 Task: Find connections with filter location Rānikhet with filter topic #lifewith filter profile language Spanish with filter current company AIQU with filter school Bundelkhand University with filter industry Government Relations Services with filter service category Video Animation with filter keywords title Telework Nurse/Doctor
Action: Mouse moved to (535, 57)
Screenshot: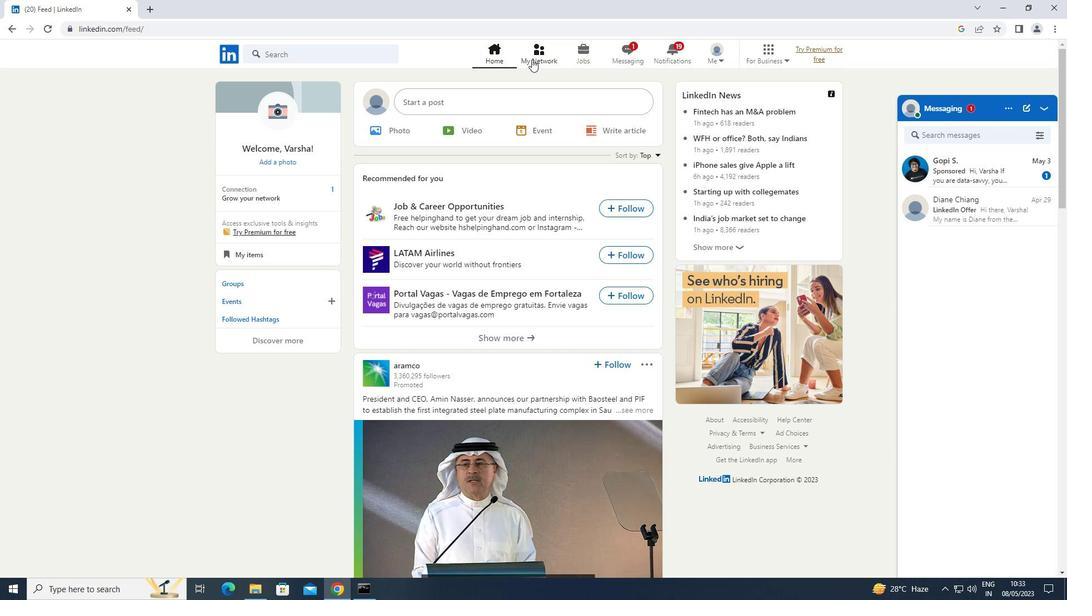
Action: Mouse pressed left at (535, 57)
Screenshot: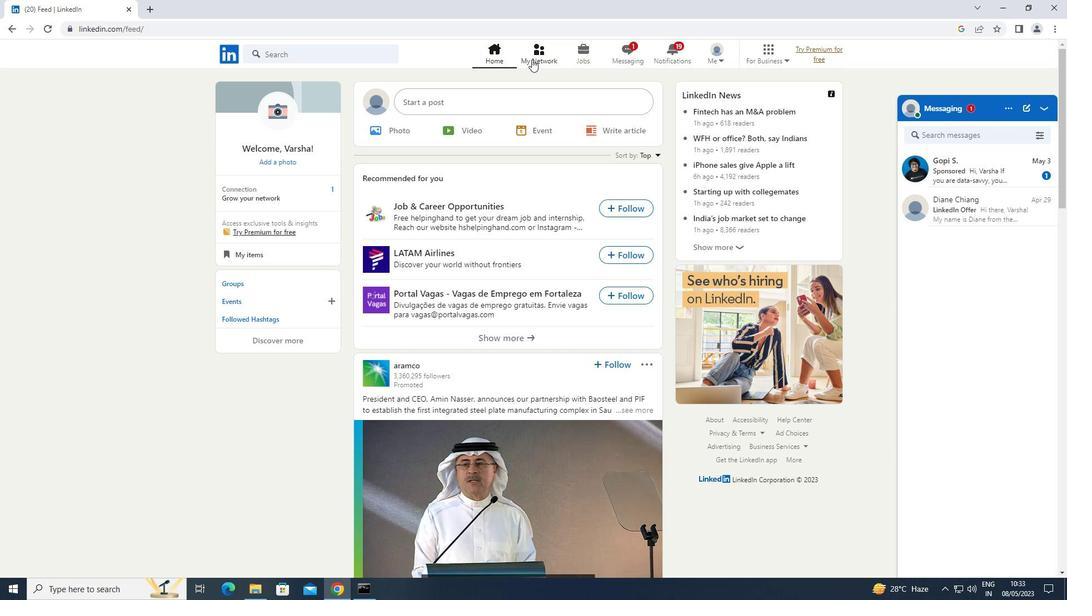 
Action: Mouse moved to (534, 51)
Screenshot: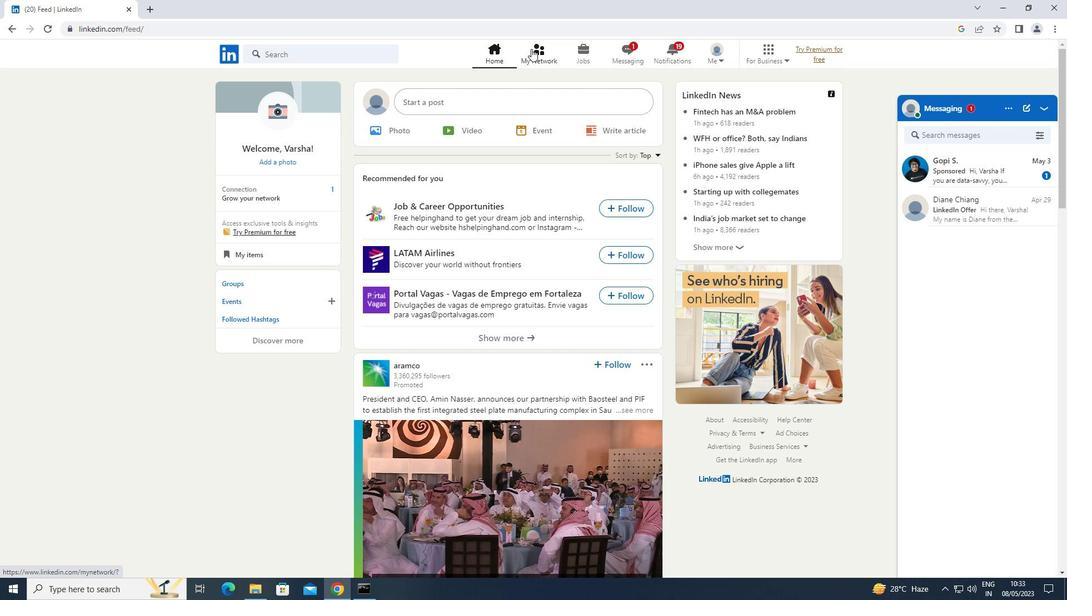 
Action: Mouse pressed left at (534, 51)
Screenshot: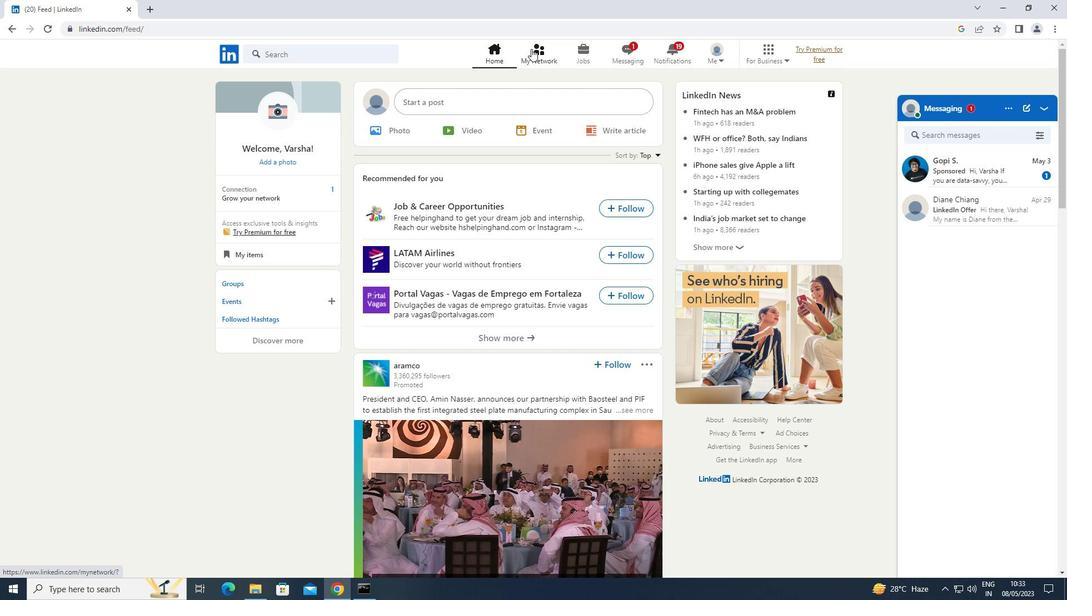 
Action: Mouse moved to (311, 116)
Screenshot: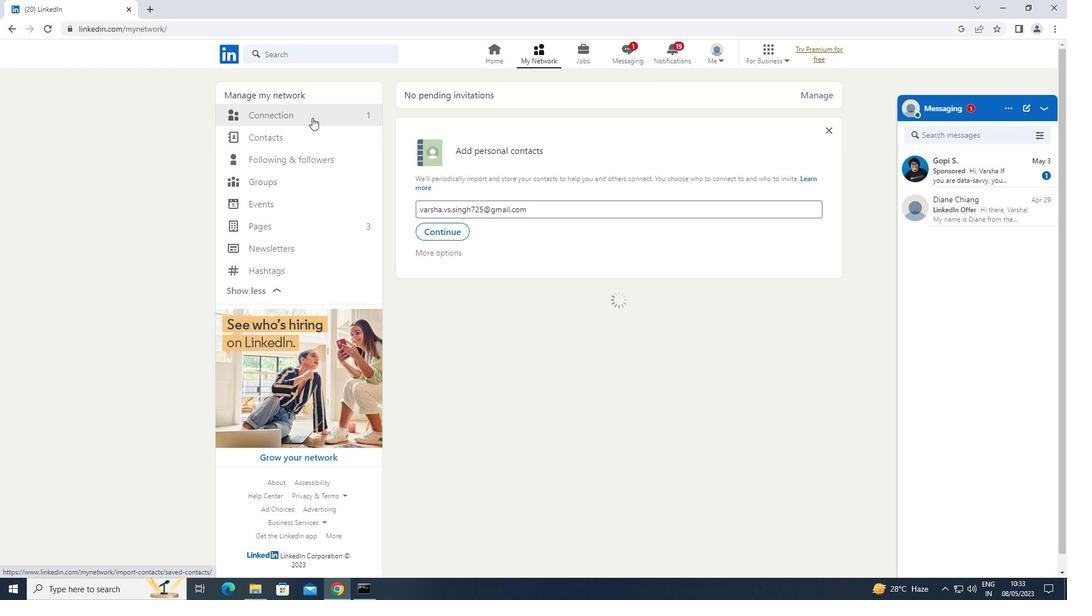 
Action: Mouse pressed left at (311, 116)
Screenshot: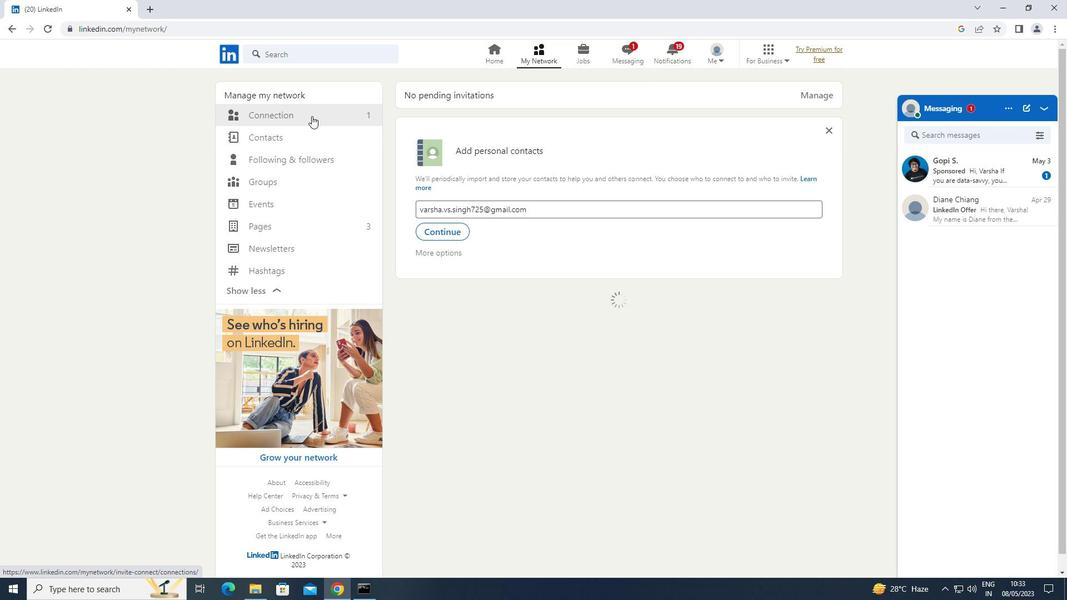 
Action: Mouse moved to (621, 114)
Screenshot: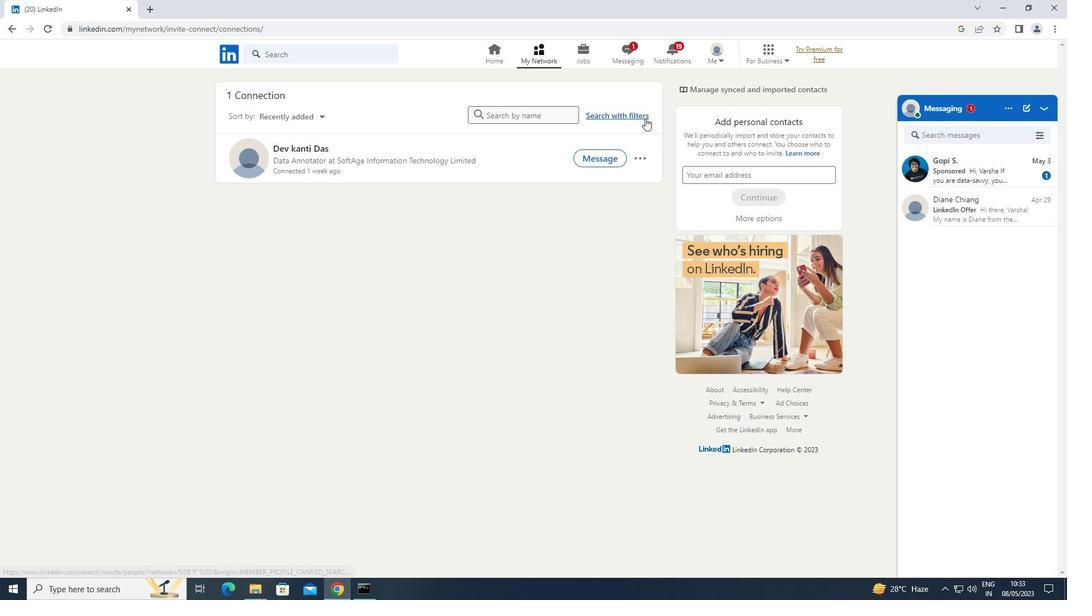 
Action: Mouse pressed left at (621, 114)
Screenshot: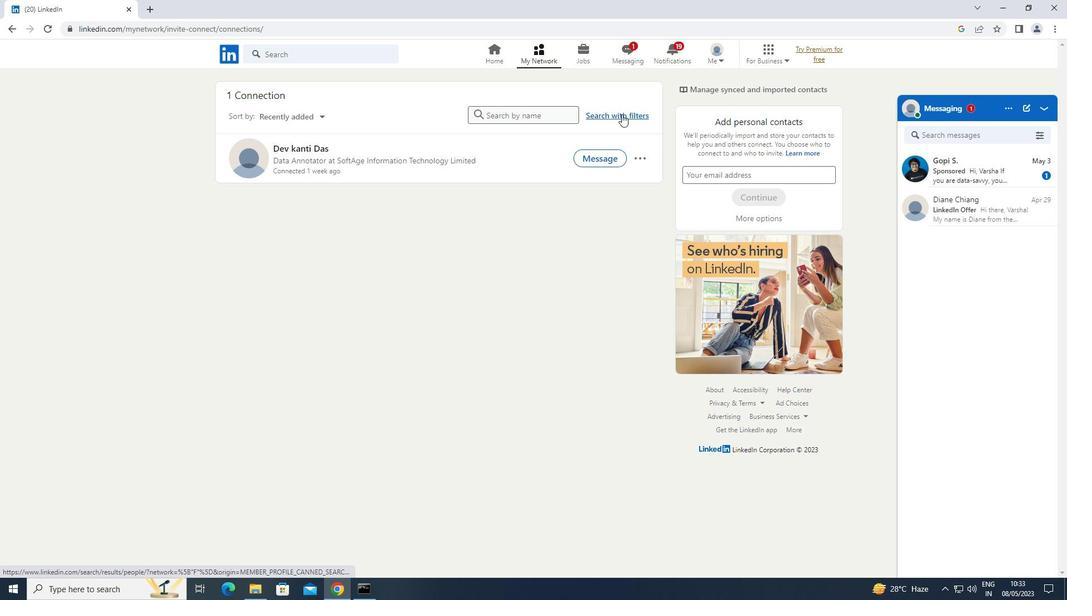 
Action: Mouse moved to (563, 81)
Screenshot: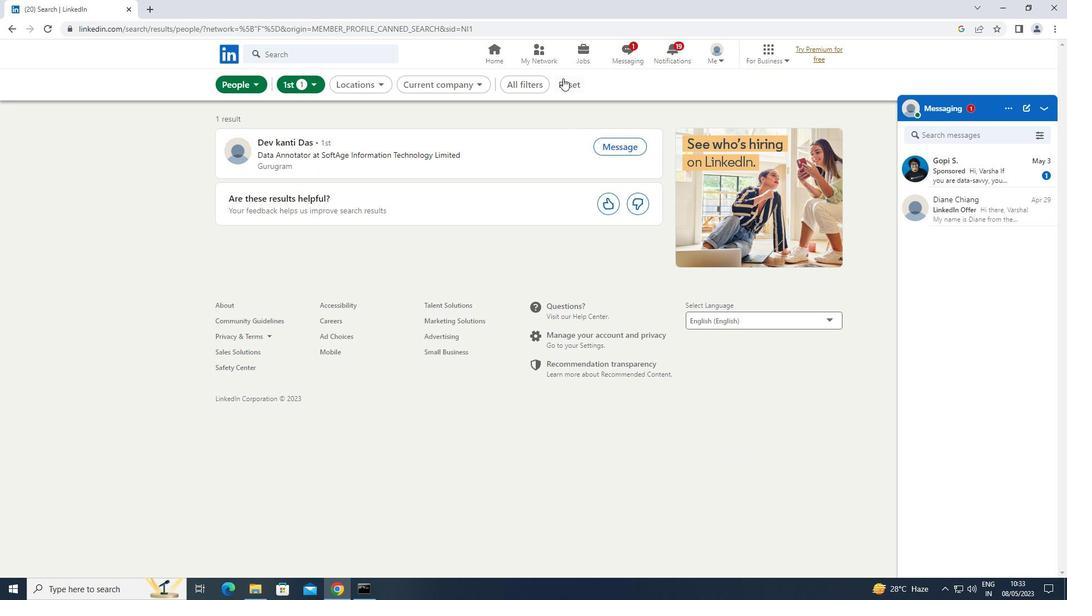 
Action: Mouse pressed left at (563, 81)
Screenshot: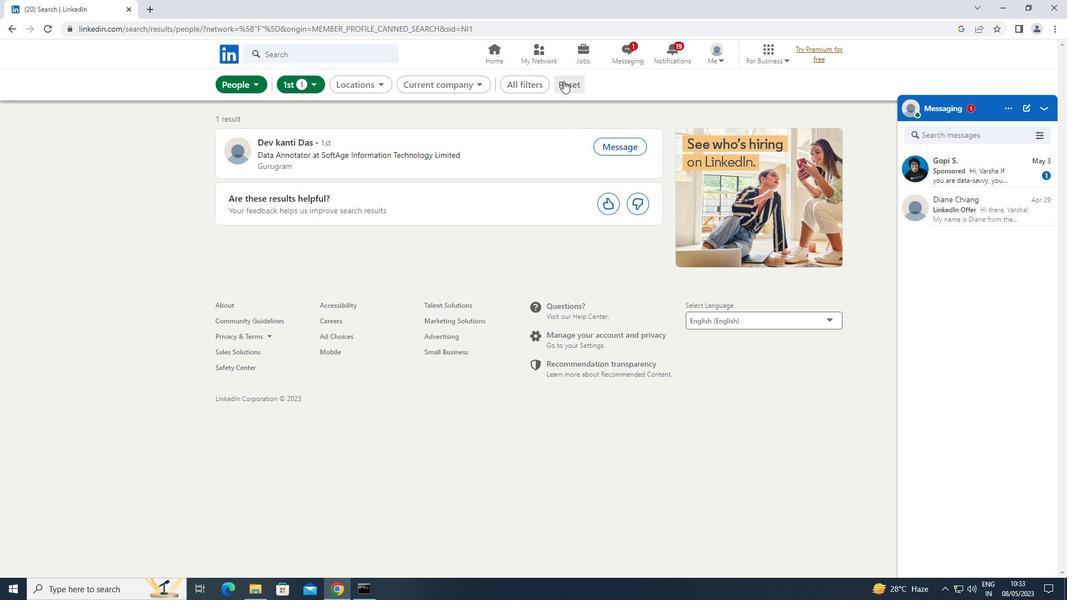 
Action: Mouse moved to (544, 82)
Screenshot: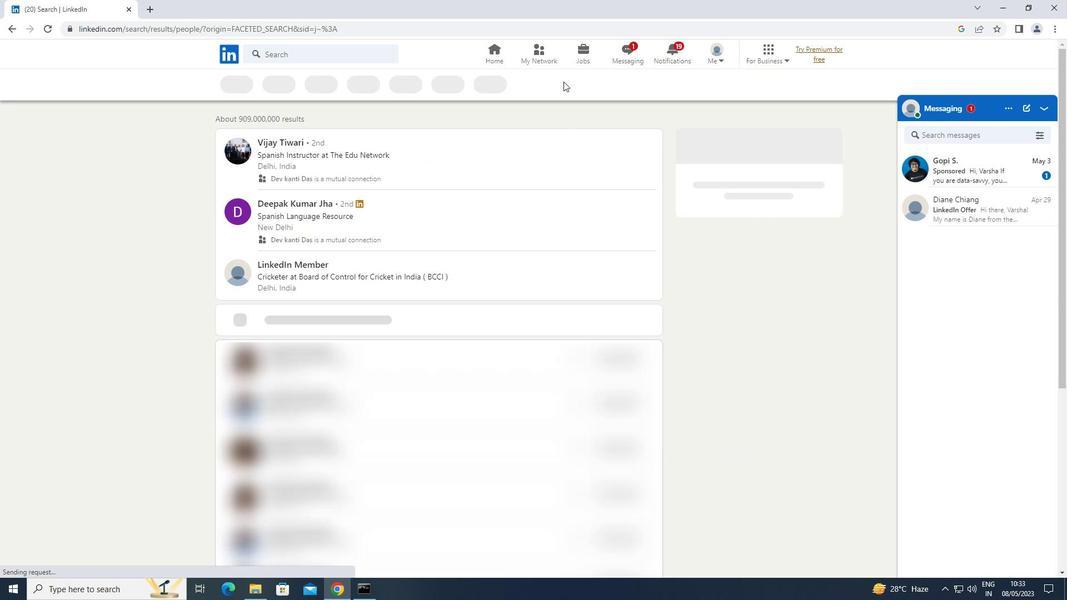 
Action: Mouse pressed left at (544, 82)
Screenshot: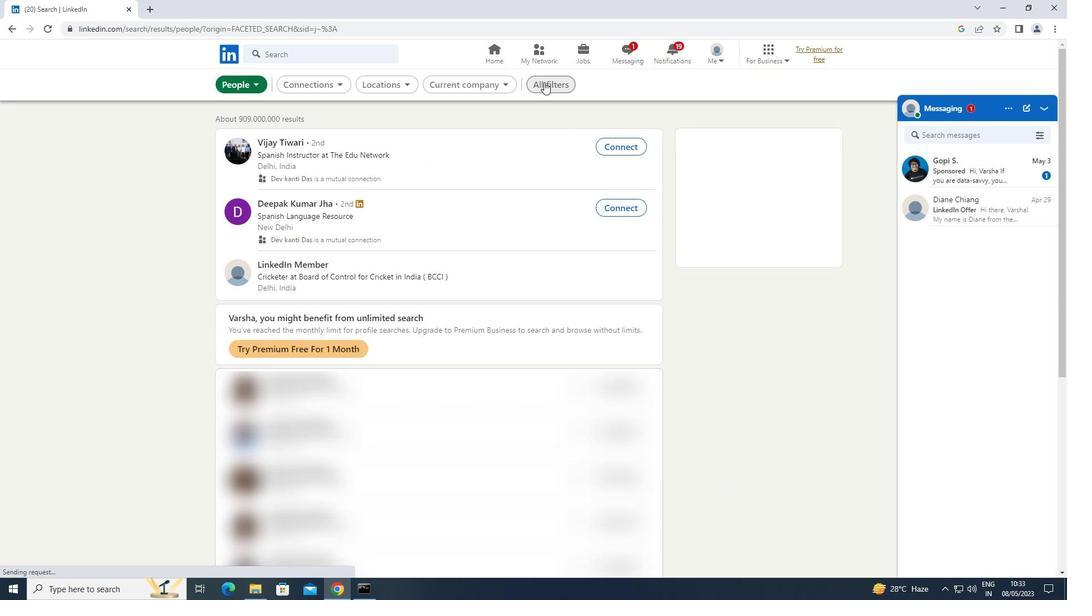 
Action: Mouse moved to (884, 260)
Screenshot: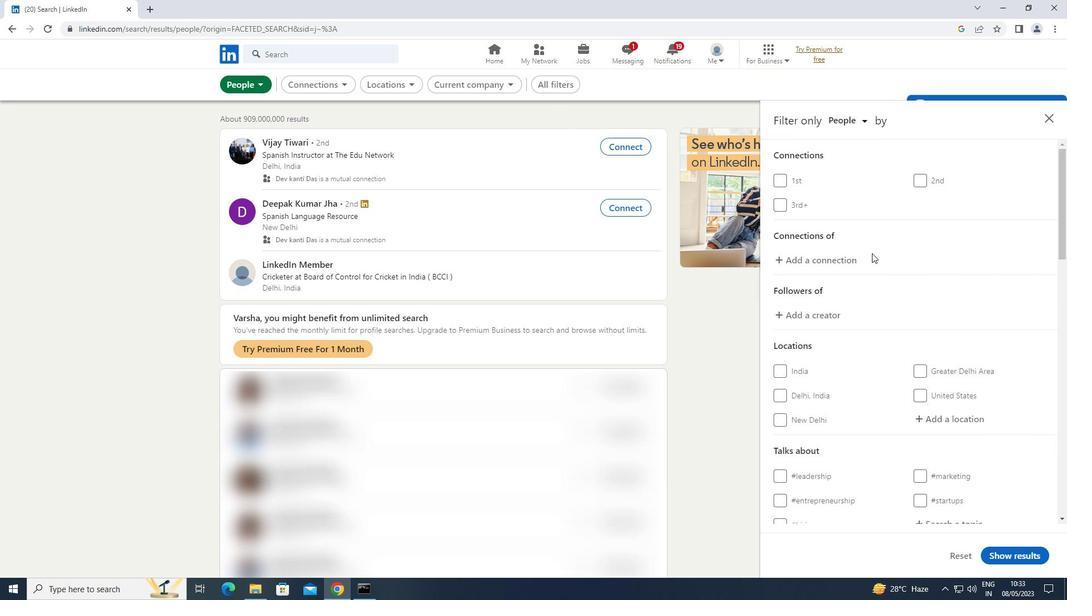 
Action: Mouse scrolled (884, 260) with delta (0, 0)
Screenshot: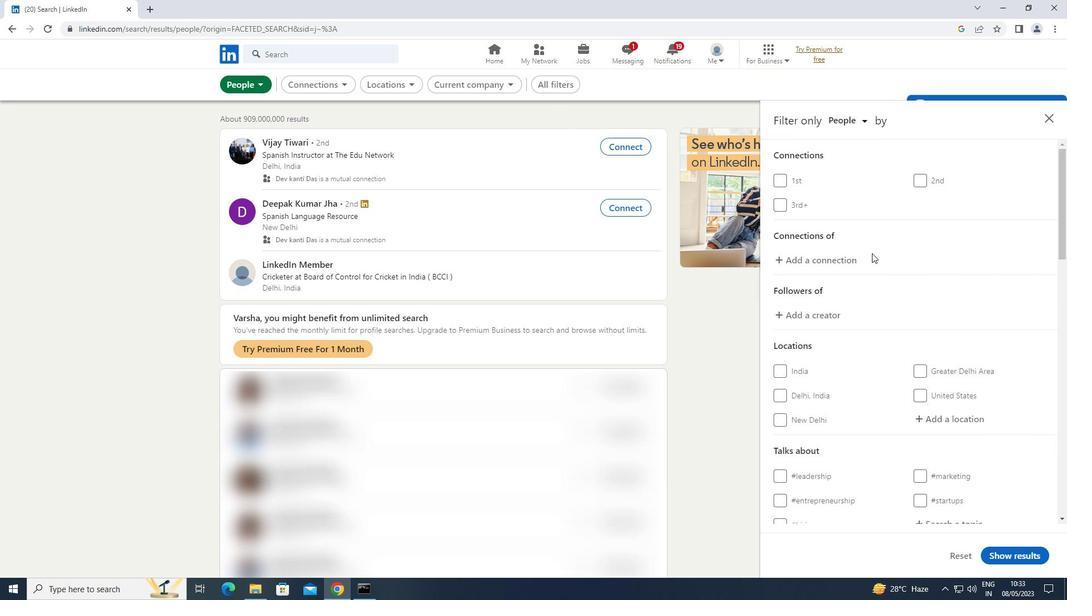 
Action: Mouse moved to (887, 264)
Screenshot: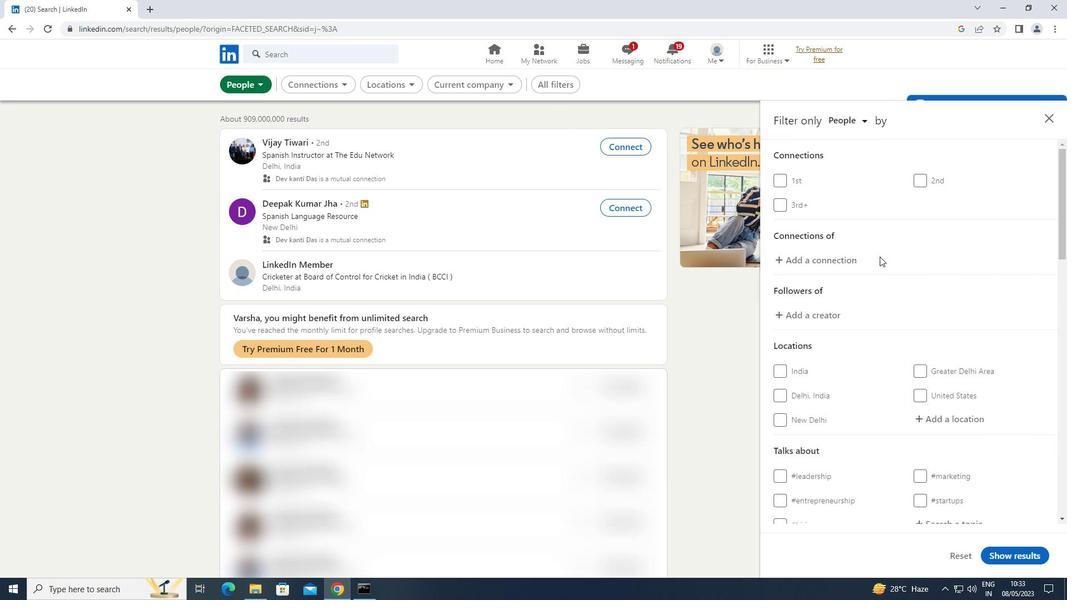 
Action: Mouse scrolled (887, 263) with delta (0, 0)
Screenshot: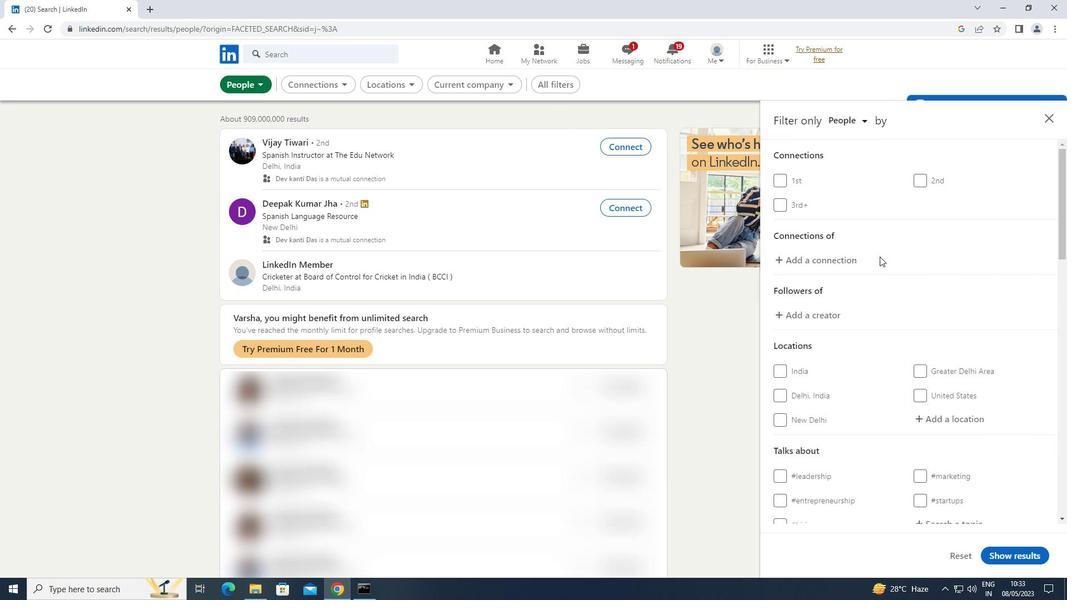 
Action: Mouse moved to (941, 307)
Screenshot: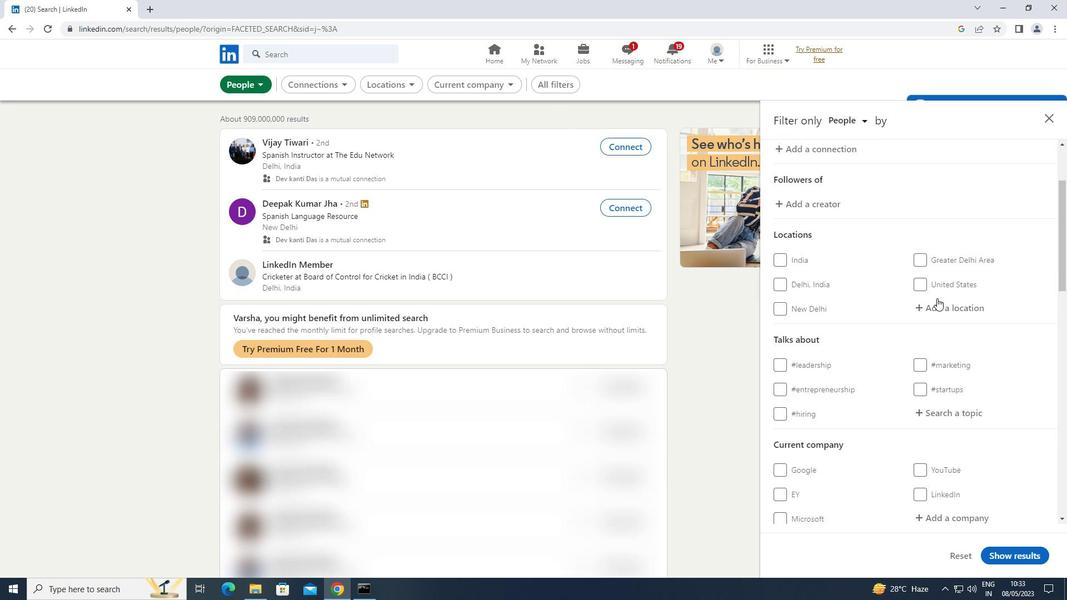 
Action: Mouse pressed left at (941, 307)
Screenshot: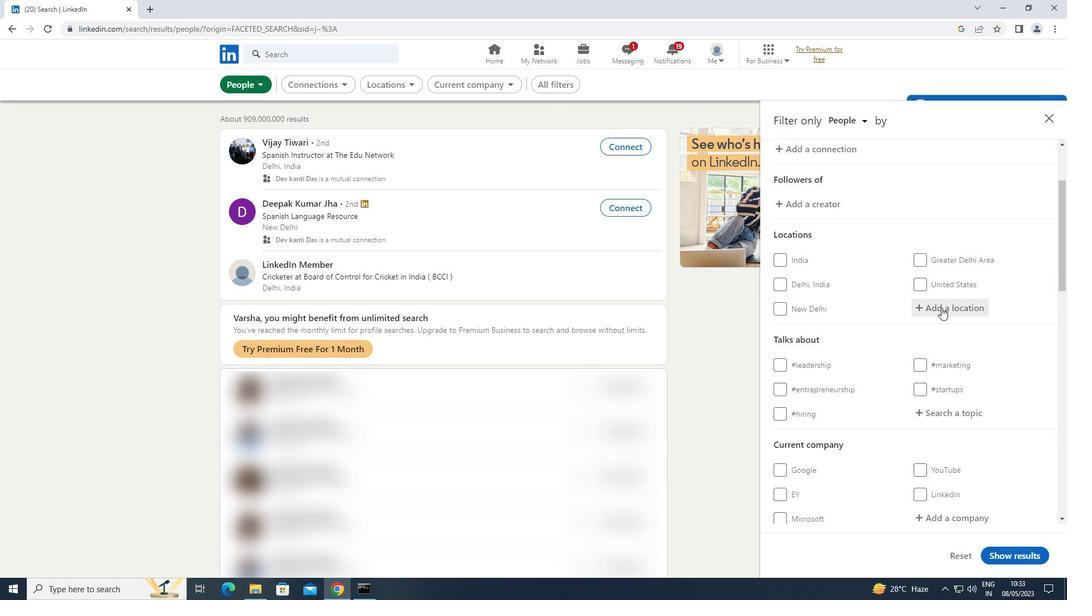 
Action: Mouse moved to (943, 307)
Screenshot: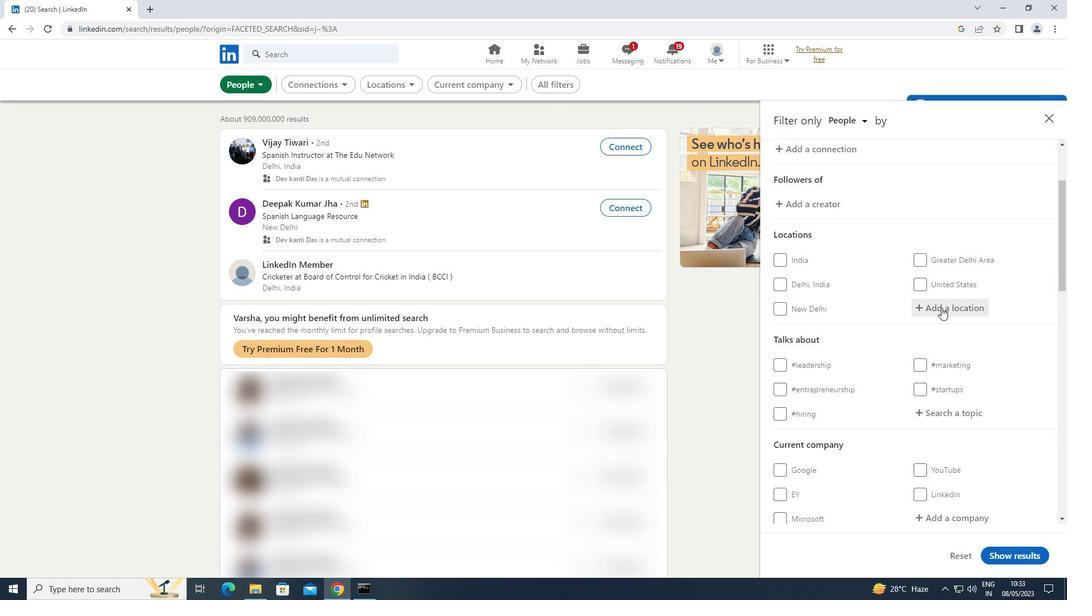 
Action: Key pressed <Key.shift>RANIK
Screenshot: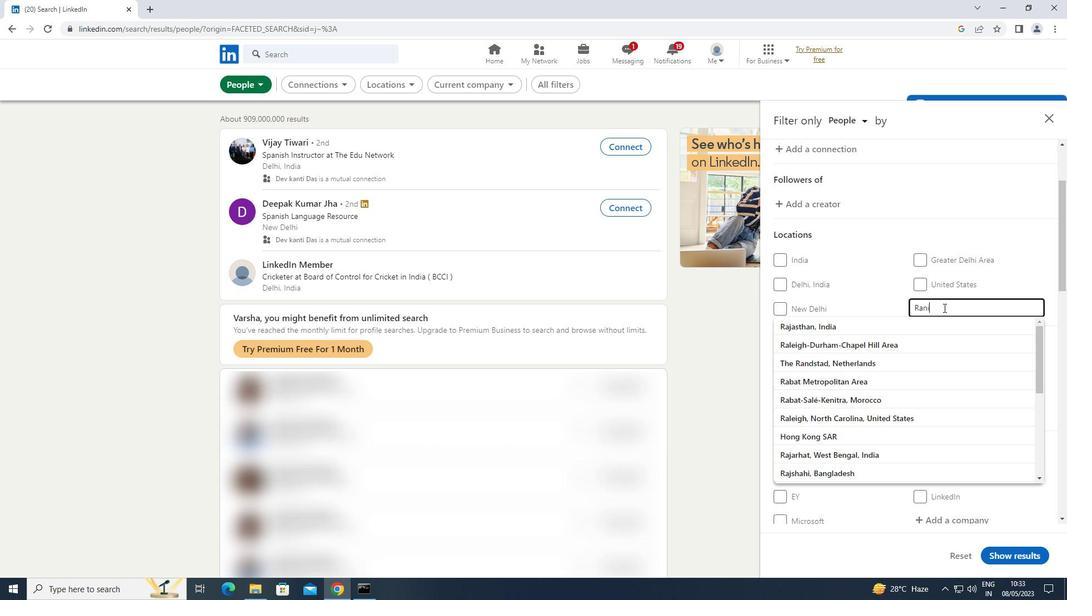 
Action: Mouse moved to (944, 307)
Screenshot: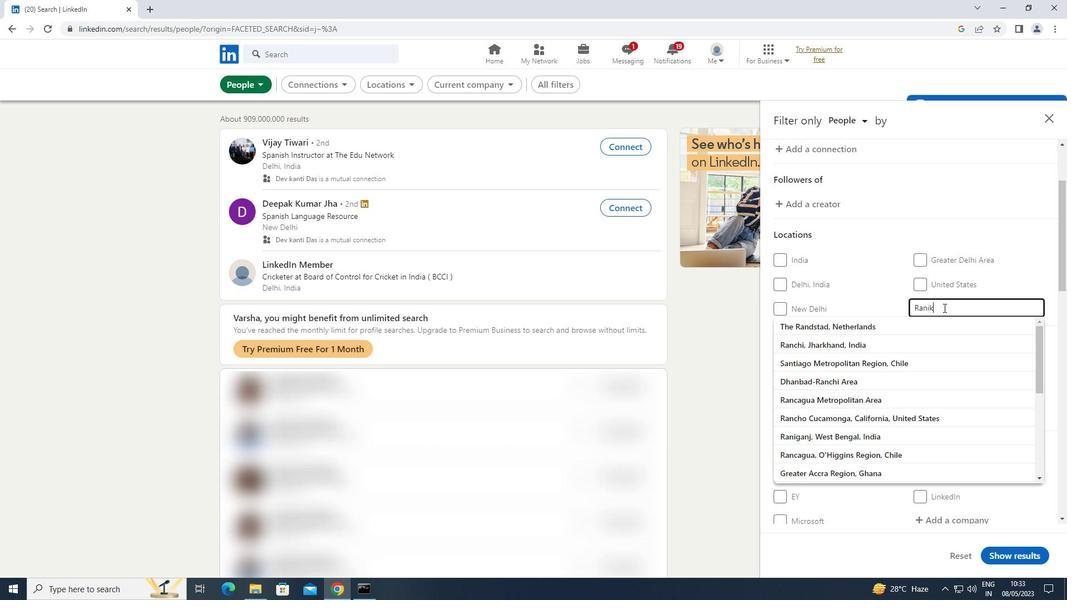 
Action: Key pressed HET
Screenshot: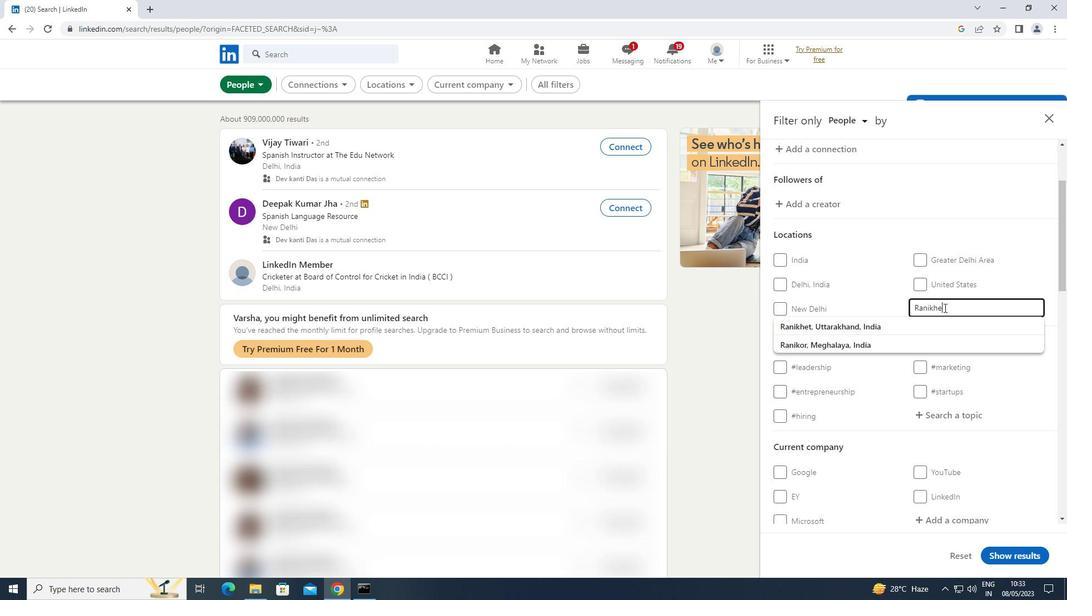 
Action: Mouse moved to (950, 418)
Screenshot: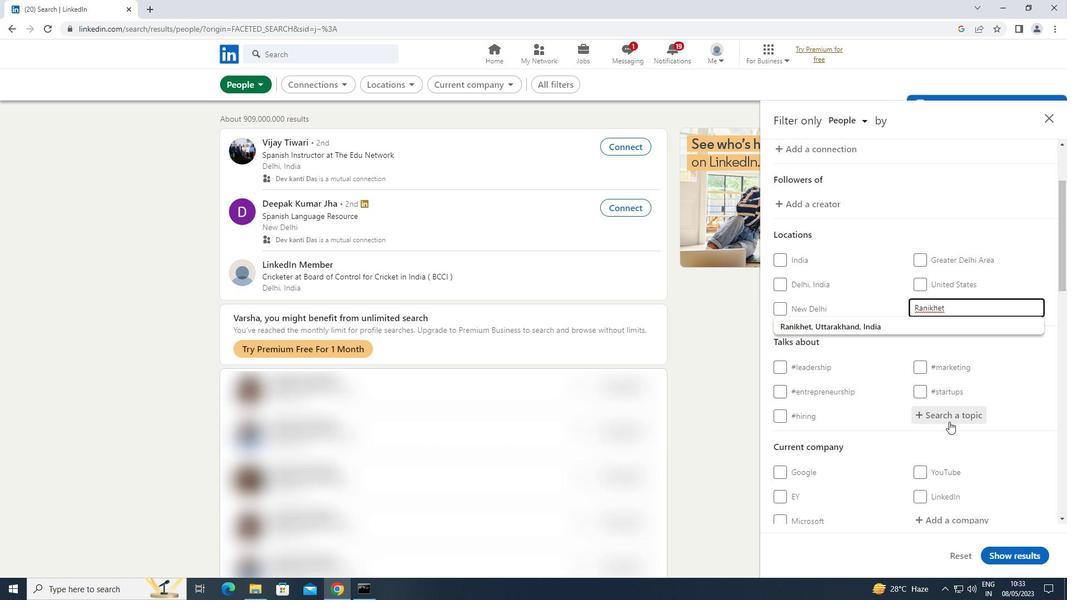 
Action: Mouse pressed left at (950, 418)
Screenshot: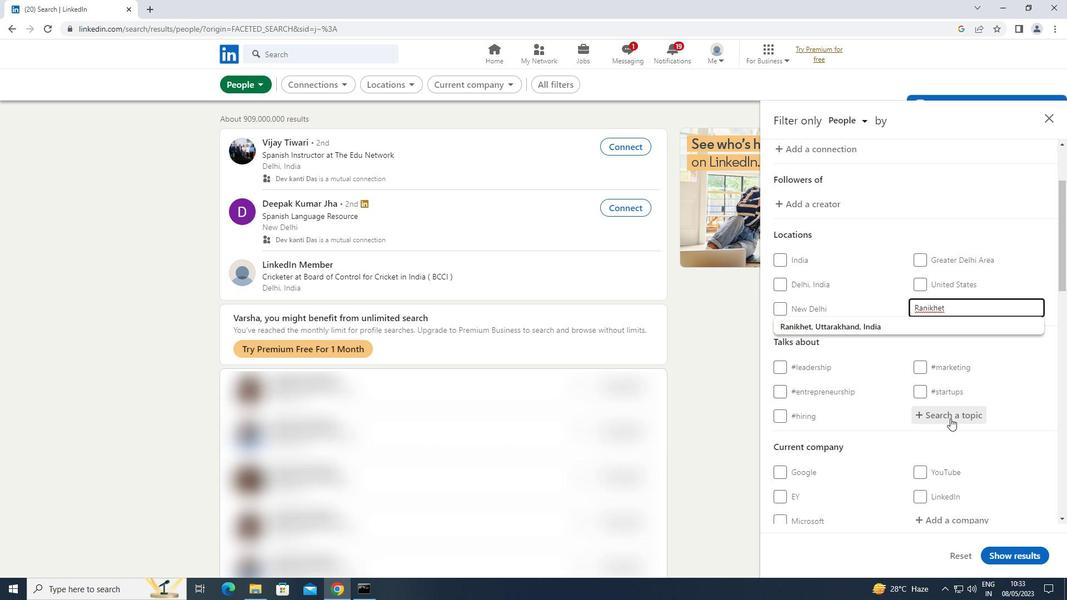 
Action: Key pressed LIFE
Screenshot: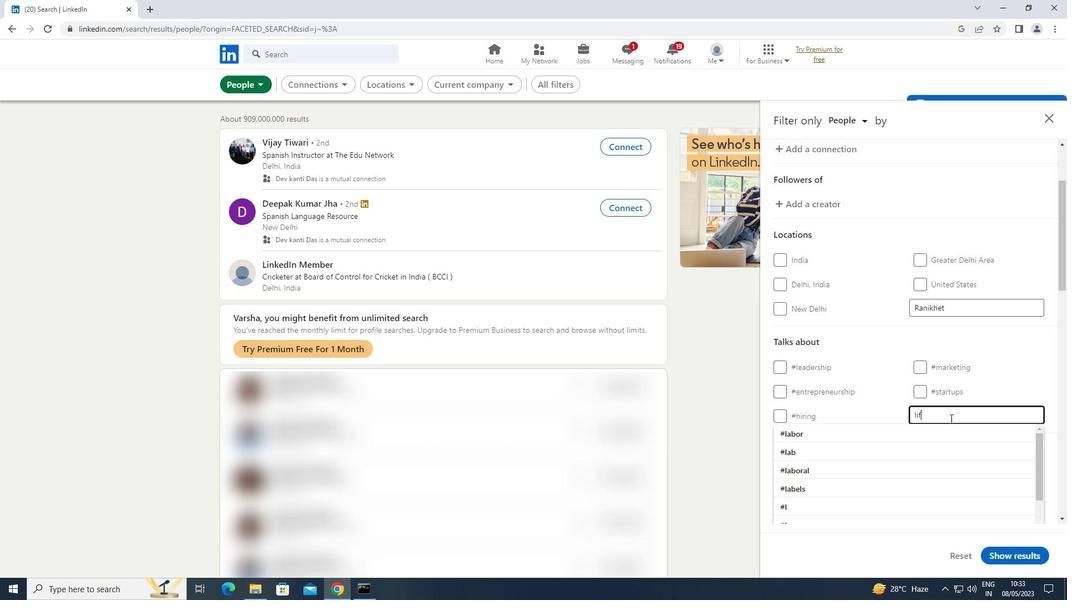 
Action: Mouse moved to (787, 432)
Screenshot: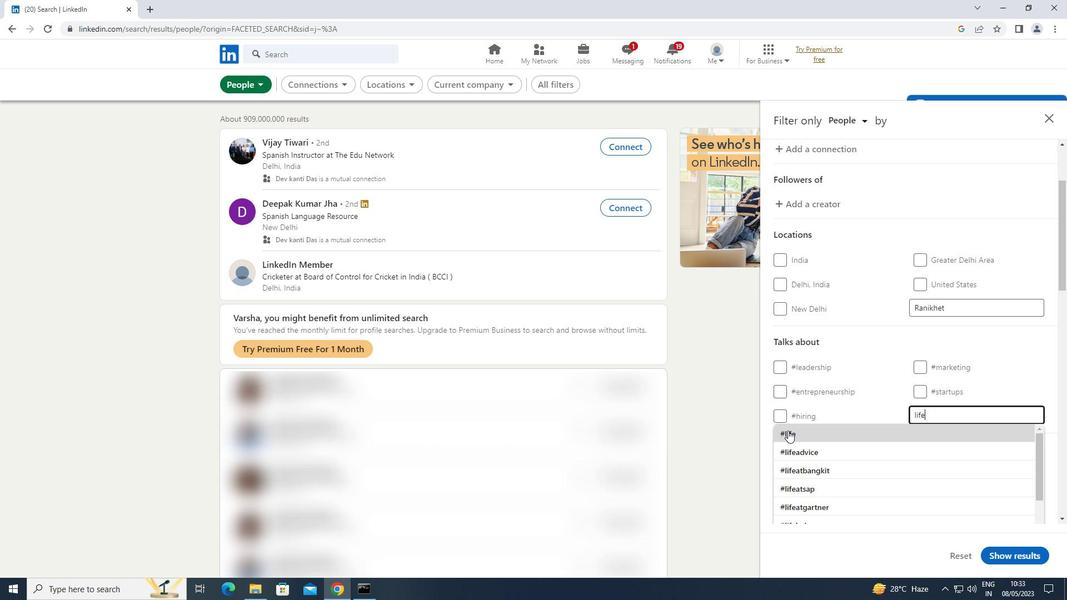 
Action: Mouse pressed left at (787, 432)
Screenshot: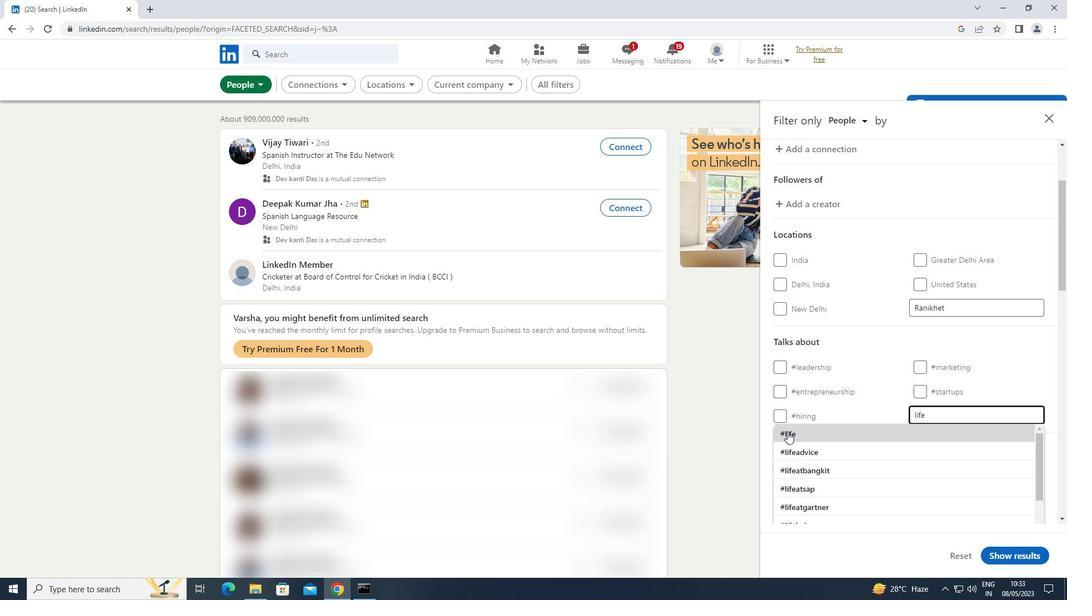 
Action: Mouse scrolled (787, 431) with delta (0, 0)
Screenshot: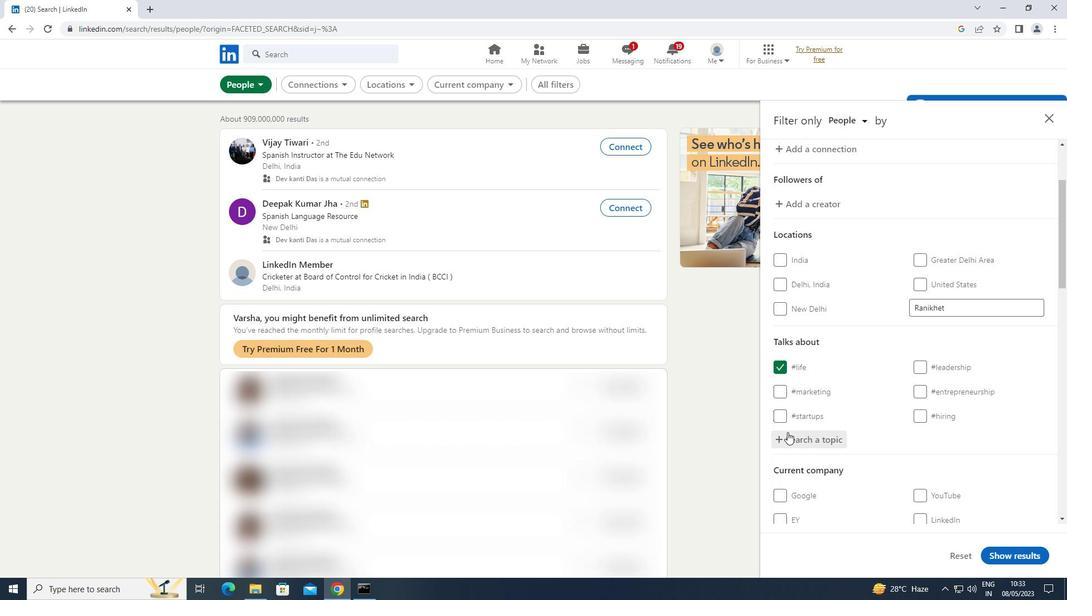 
Action: Mouse scrolled (787, 431) with delta (0, 0)
Screenshot: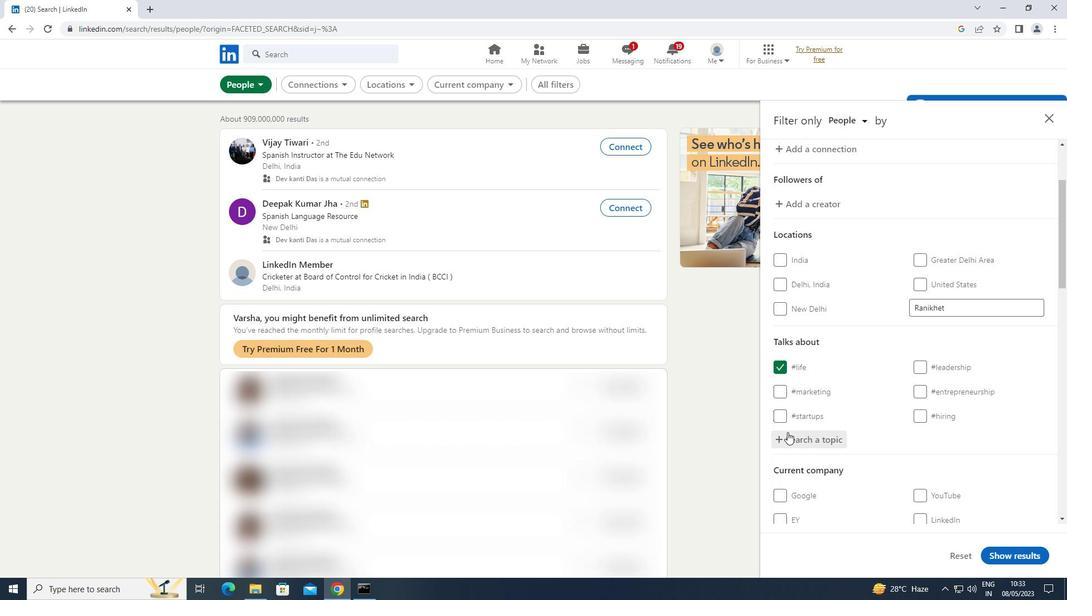 
Action: Mouse scrolled (787, 431) with delta (0, 0)
Screenshot: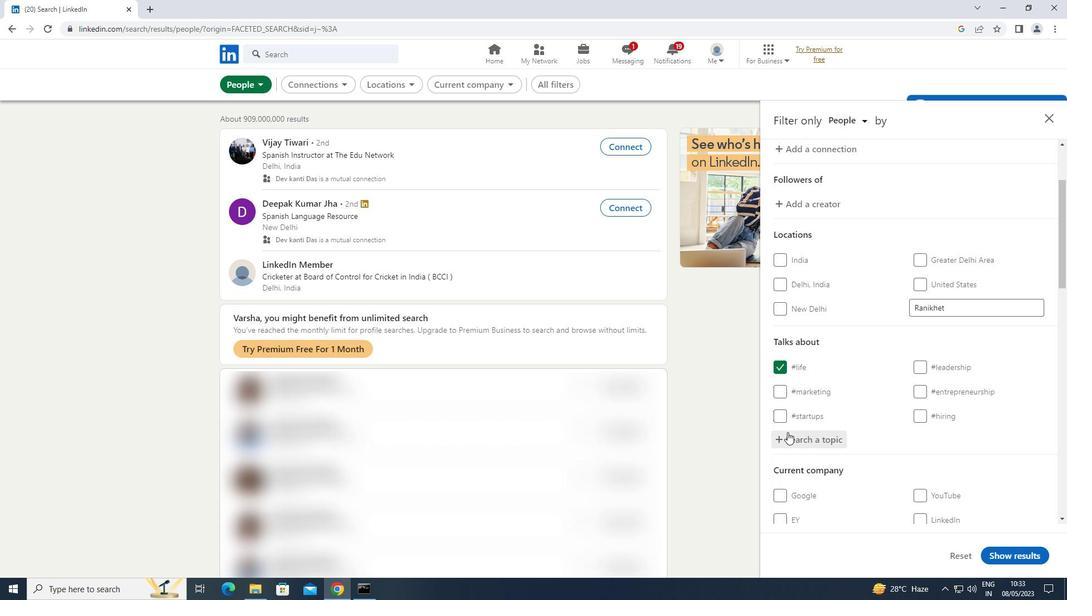 
Action: Mouse scrolled (787, 431) with delta (0, 0)
Screenshot: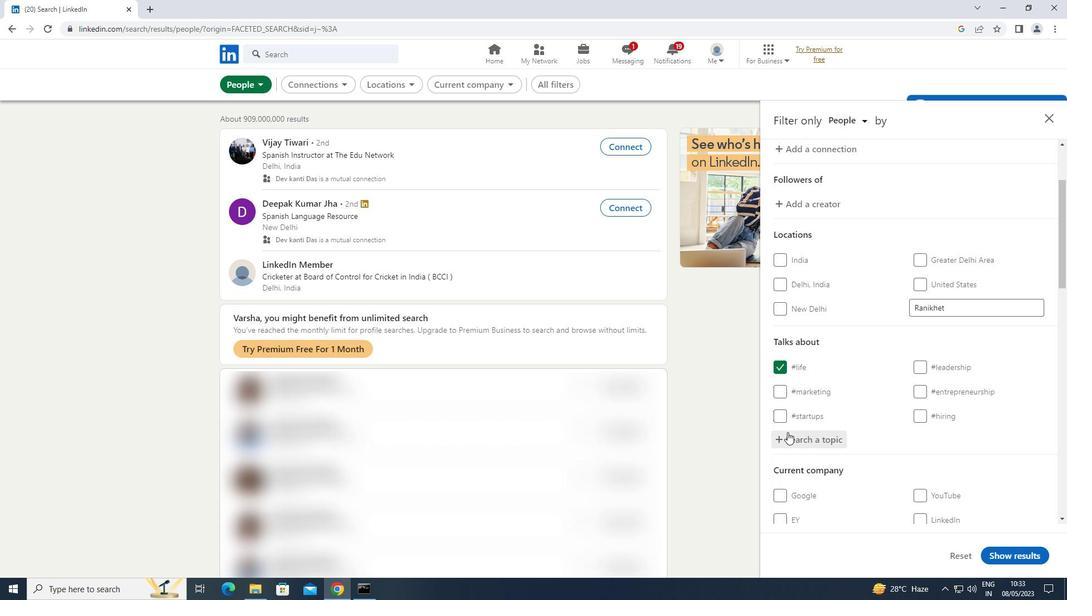 
Action: Mouse scrolled (787, 431) with delta (0, 0)
Screenshot: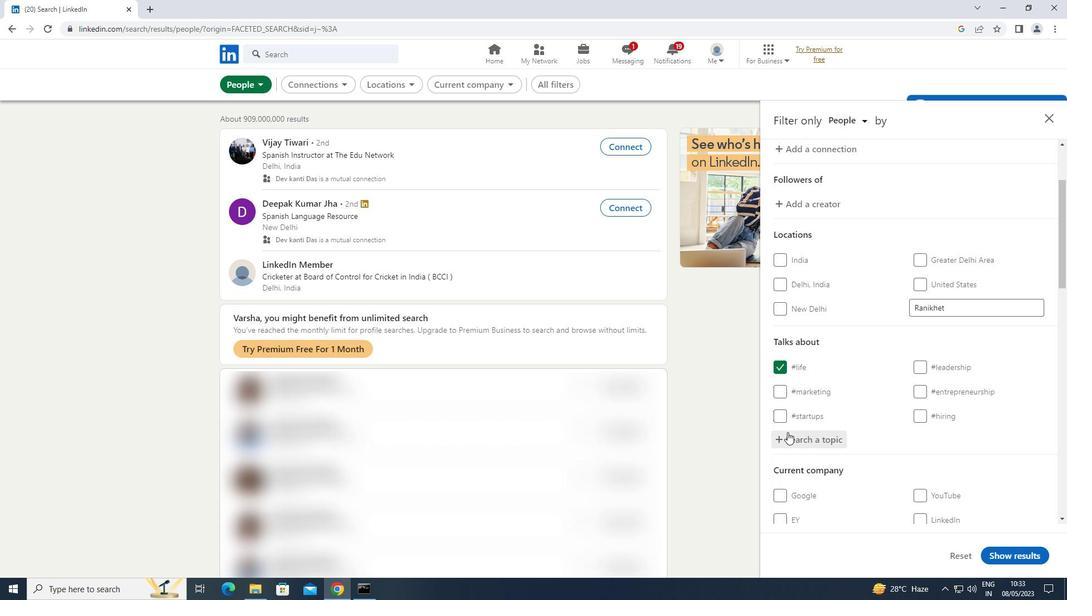 
Action: Mouse moved to (789, 432)
Screenshot: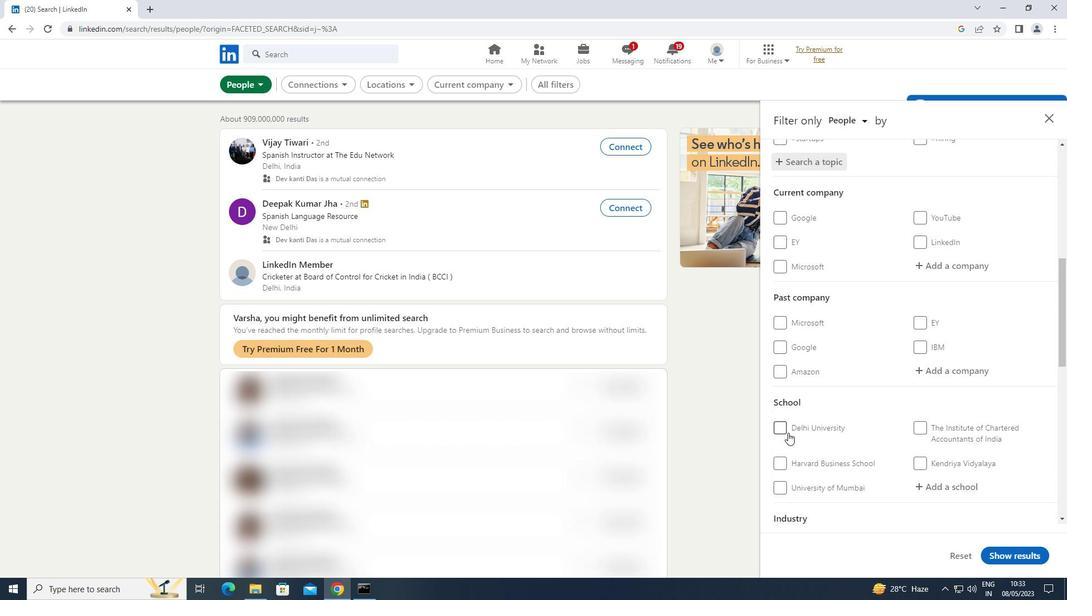 
Action: Mouse scrolled (789, 431) with delta (0, 0)
Screenshot: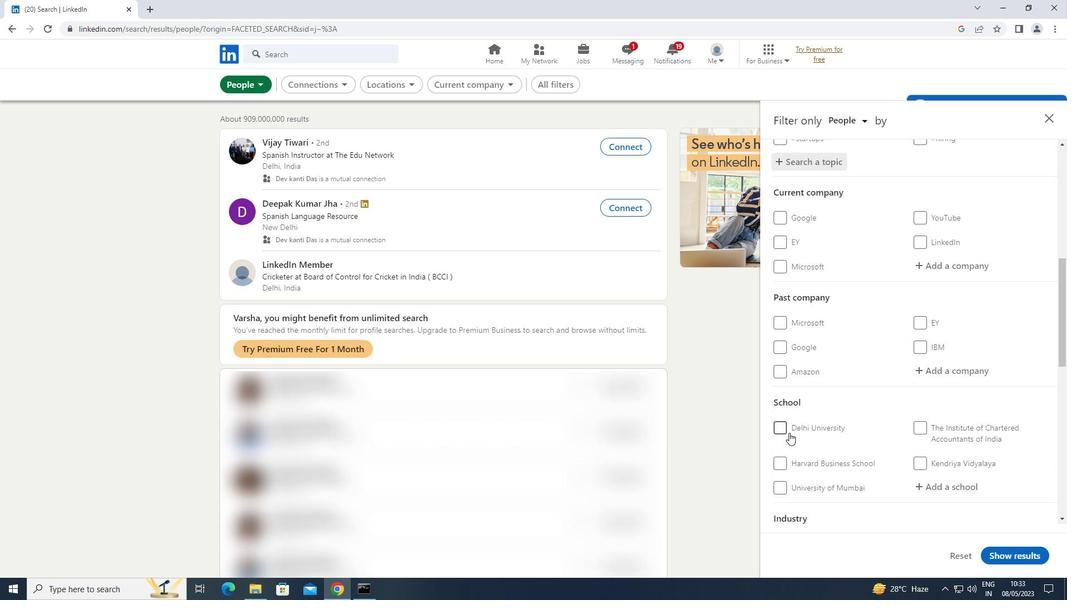 
Action: Mouse scrolled (789, 431) with delta (0, 0)
Screenshot: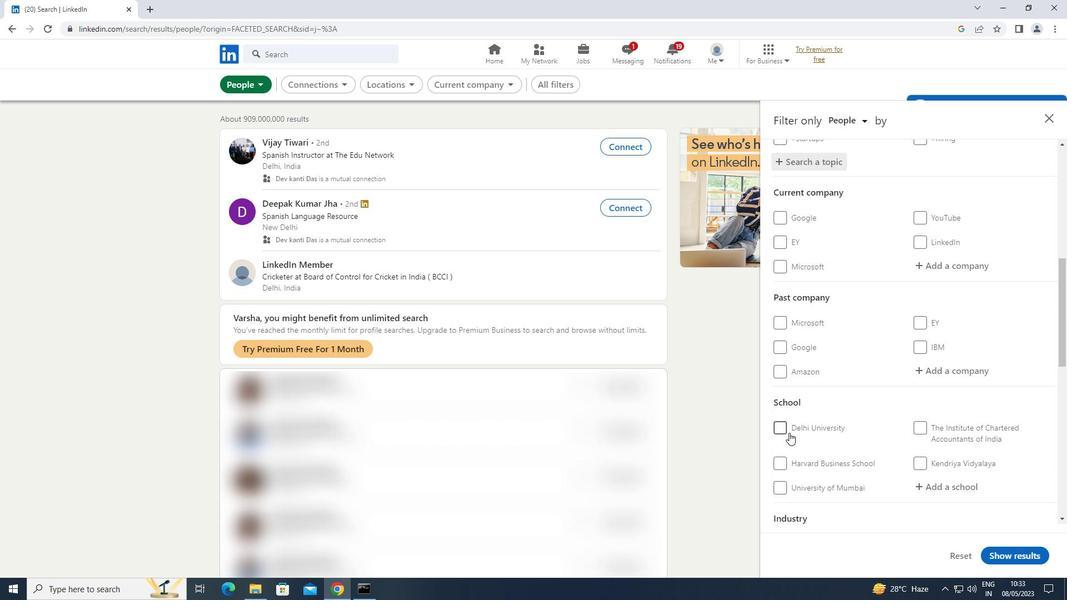 
Action: Mouse scrolled (789, 431) with delta (0, 0)
Screenshot: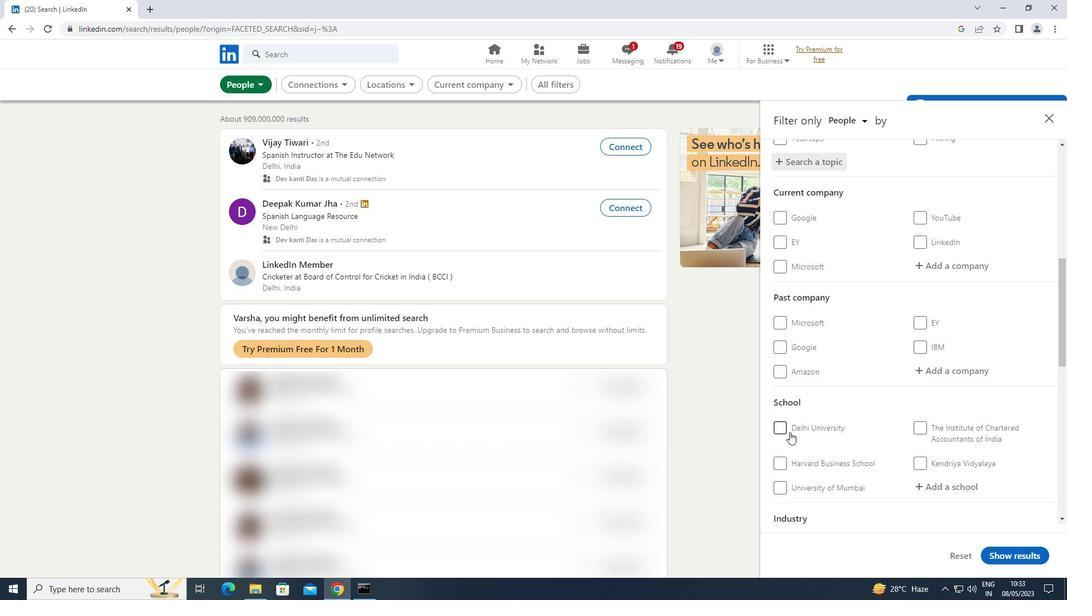 
Action: Mouse scrolled (789, 431) with delta (0, 0)
Screenshot: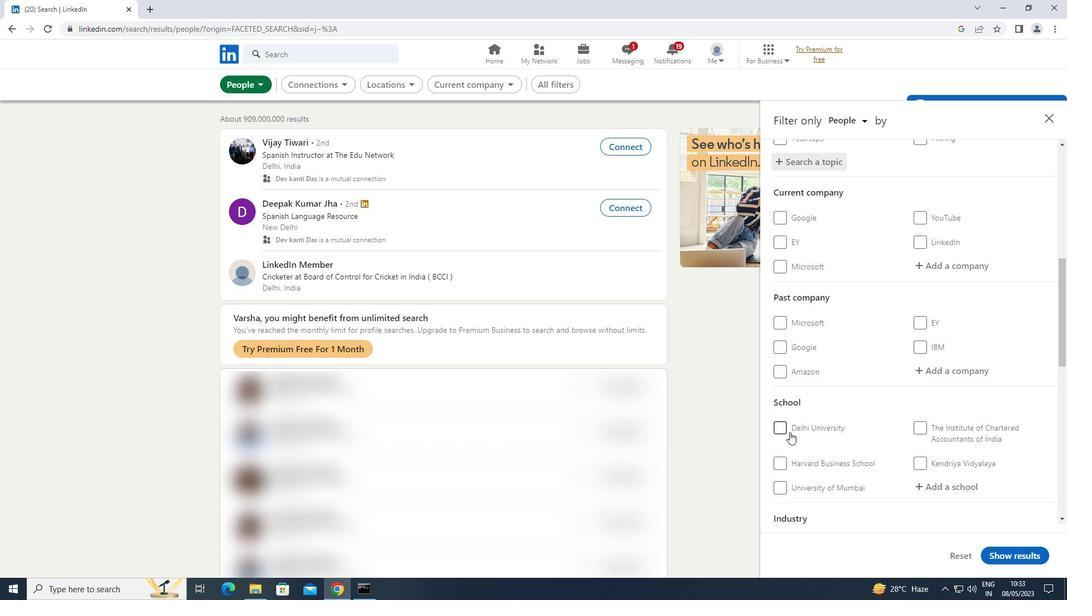 
Action: Mouse scrolled (789, 431) with delta (0, 0)
Screenshot: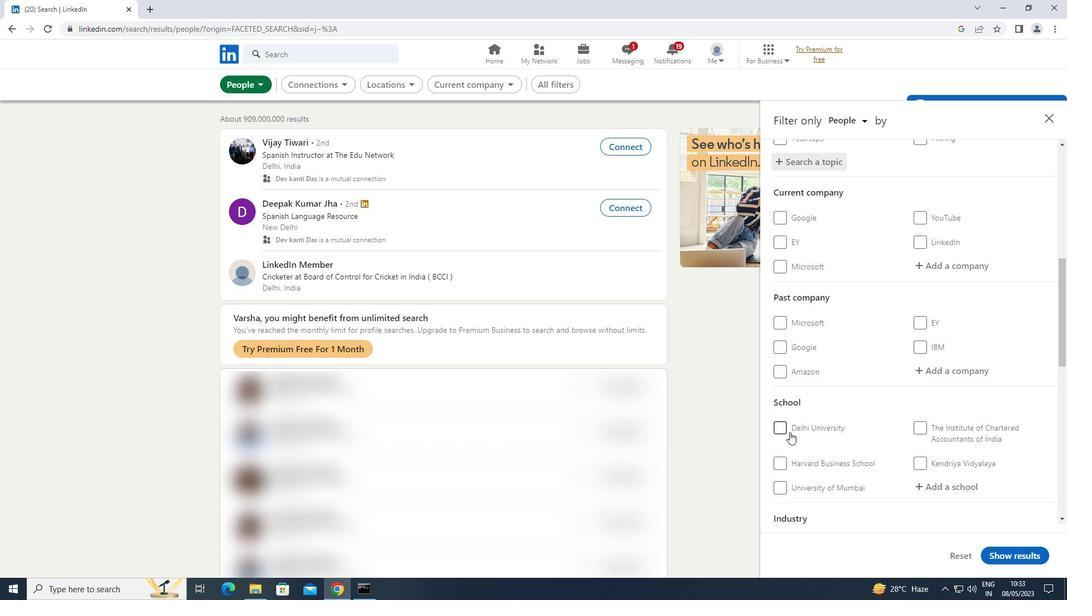 
Action: Mouse moved to (775, 414)
Screenshot: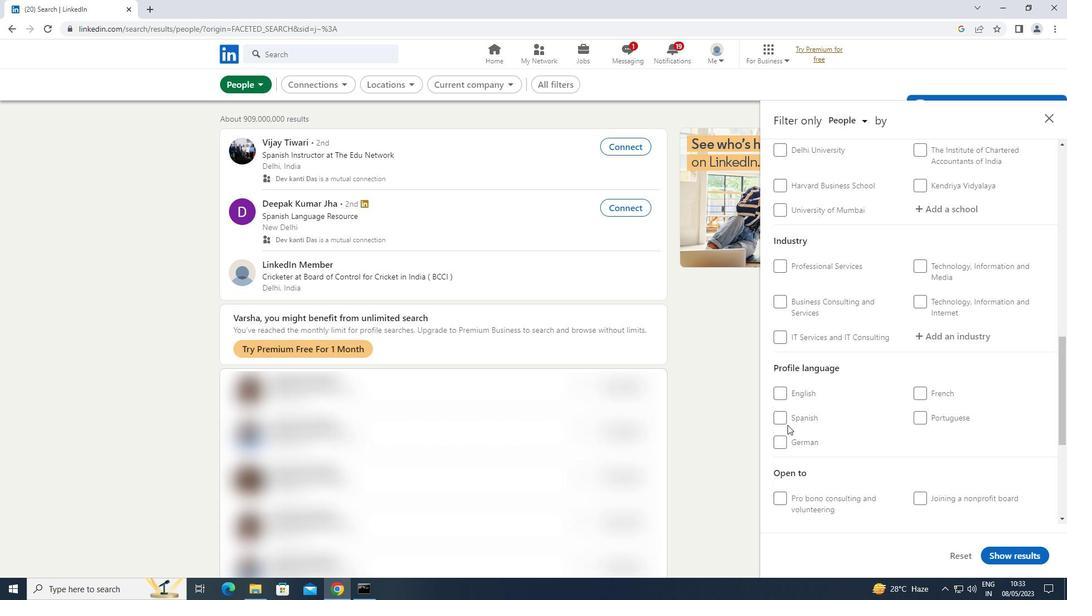 
Action: Mouse pressed left at (775, 414)
Screenshot: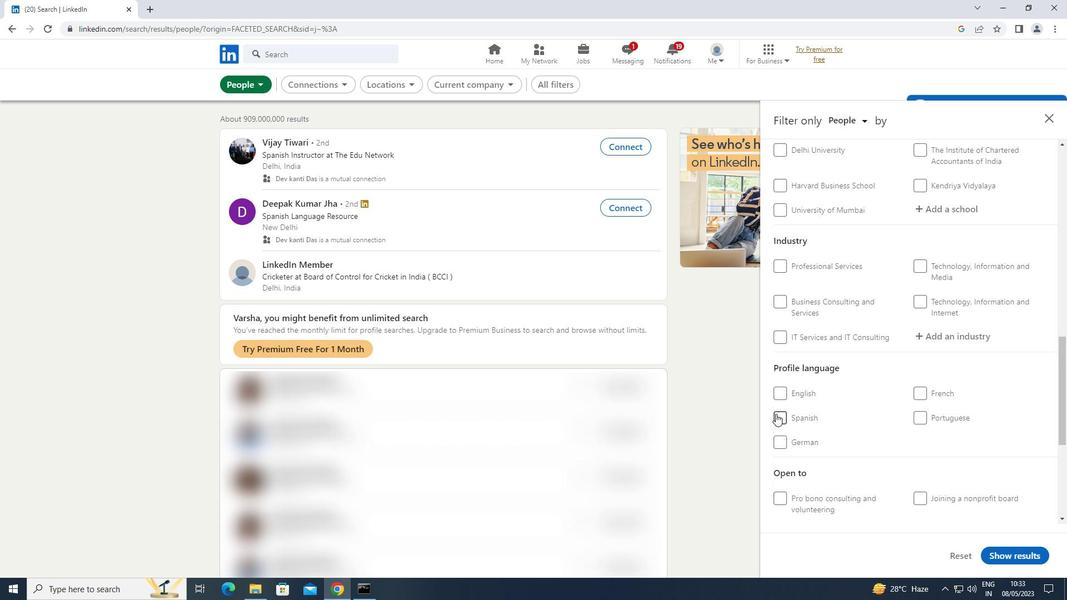 
Action: Mouse moved to (780, 411)
Screenshot: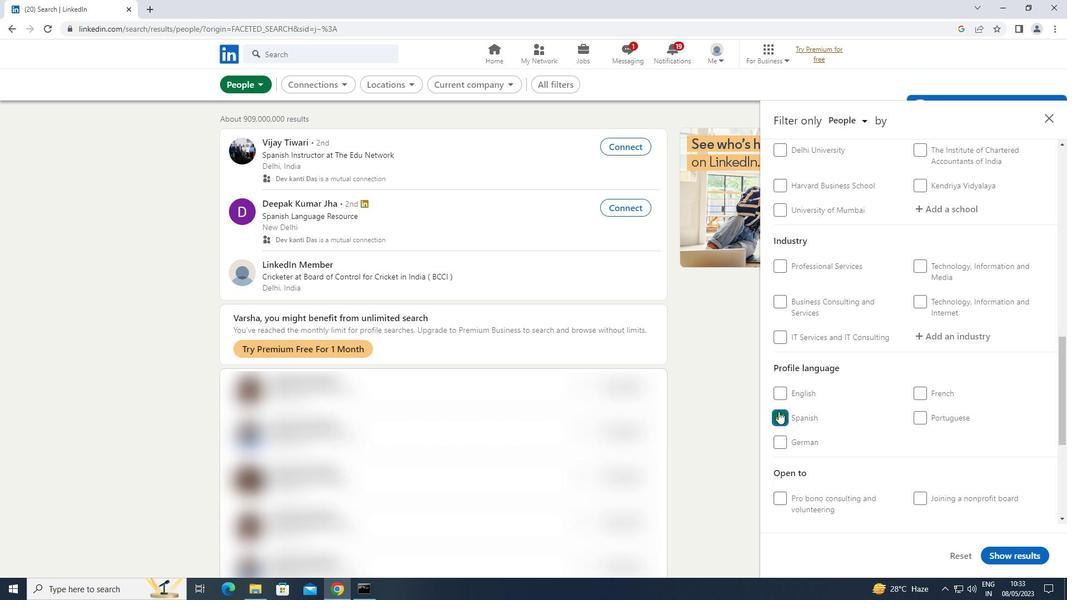 
Action: Mouse scrolled (780, 412) with delta (0, 0)
Screenshot: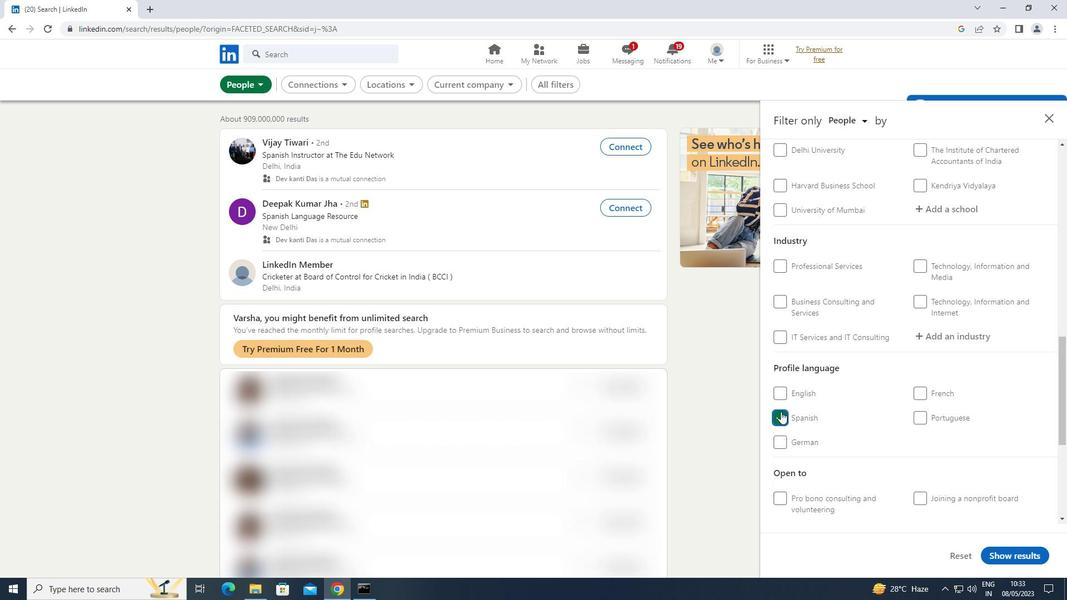 
Action: Mouse scrolled (780, 412) with delta (0, 0)
Screenshot: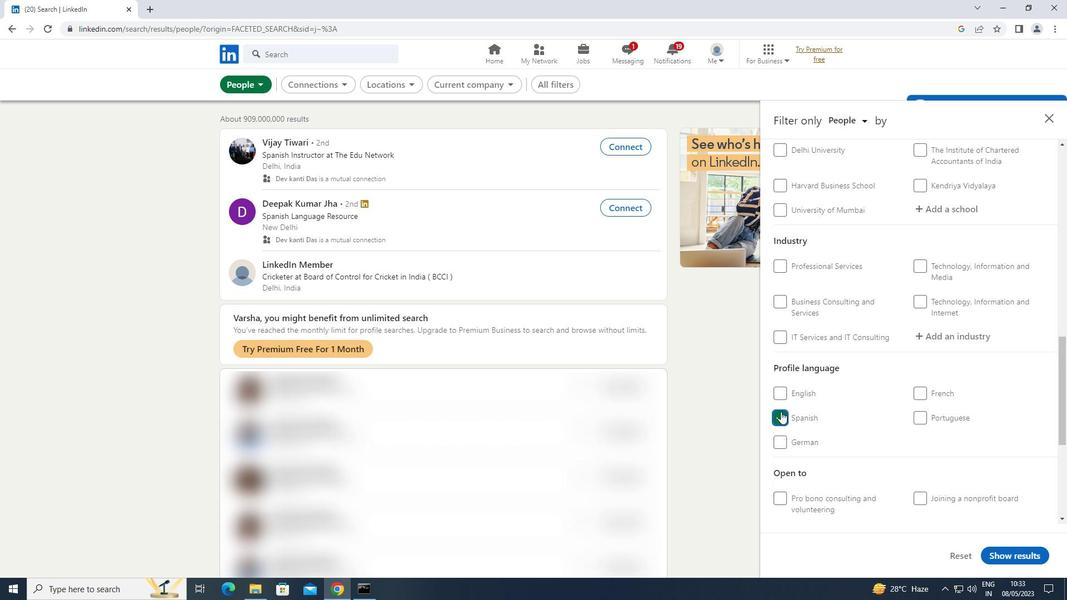 
Action: Mouse scrolled (780, 412) with delta (0, 0)
Screenshot: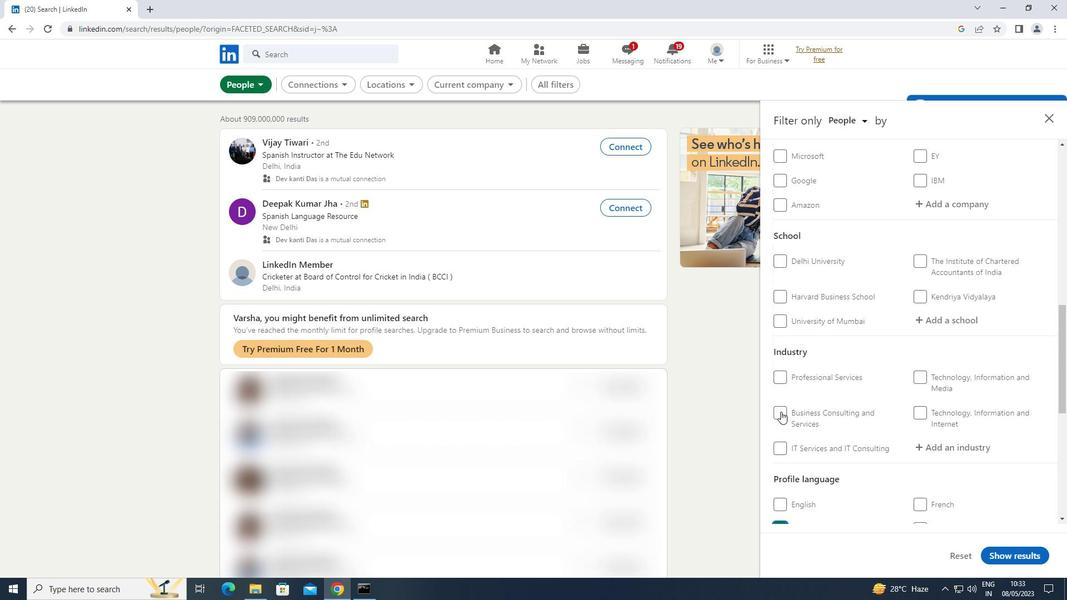 
Action: Mouse scrolled (780, 412) with delta (0, 0)
Screenshot: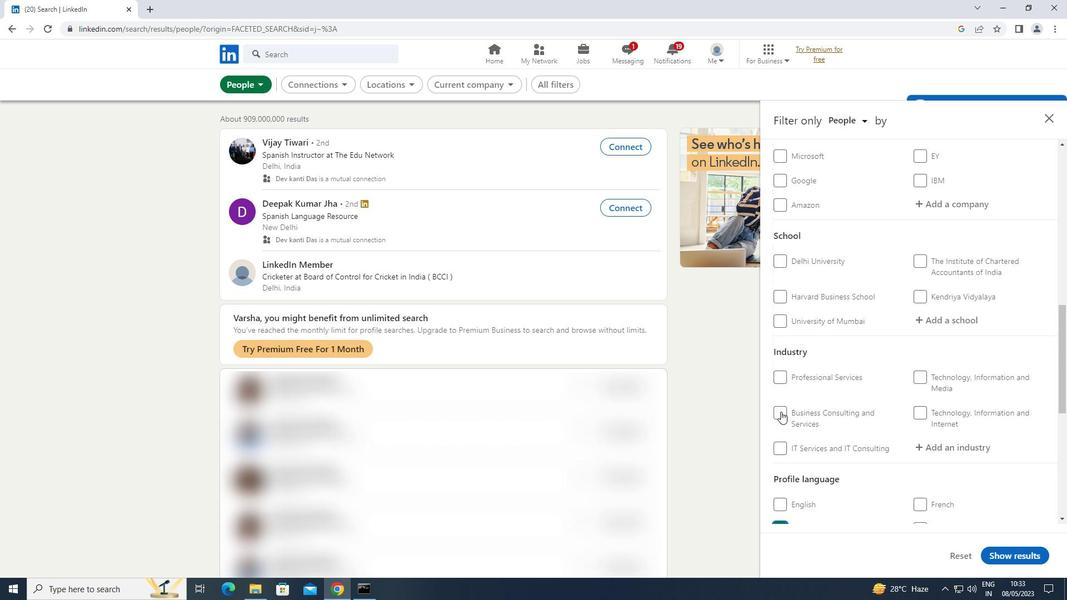 
Action: Mouse scrolled (780, 412) with delta (0, 0)
Screenshot: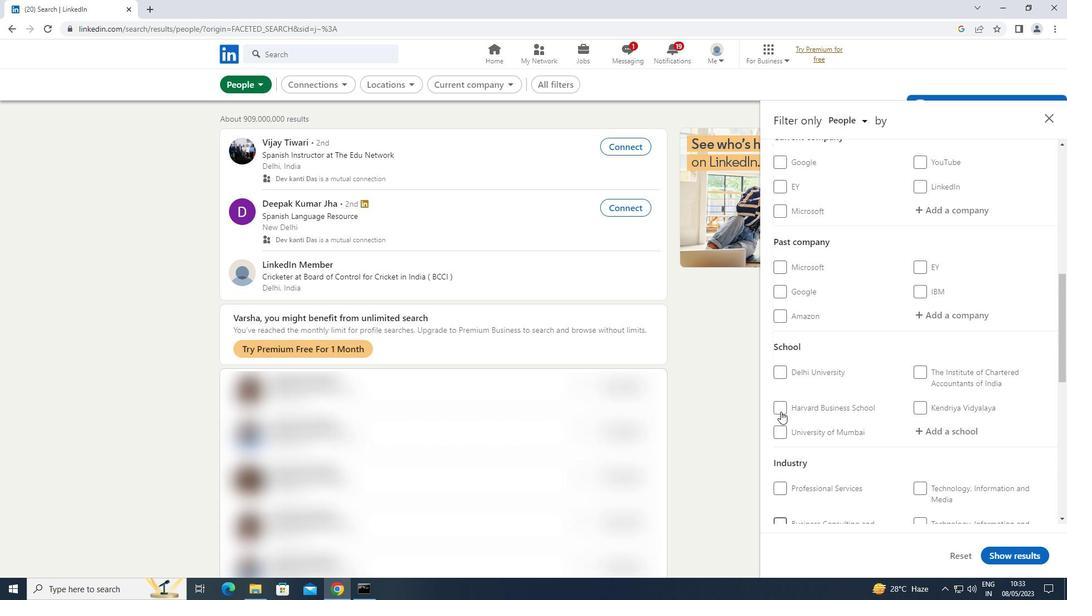
Action: Mouse scrolled (780, 412) with delta (0, 0)
Screenshot: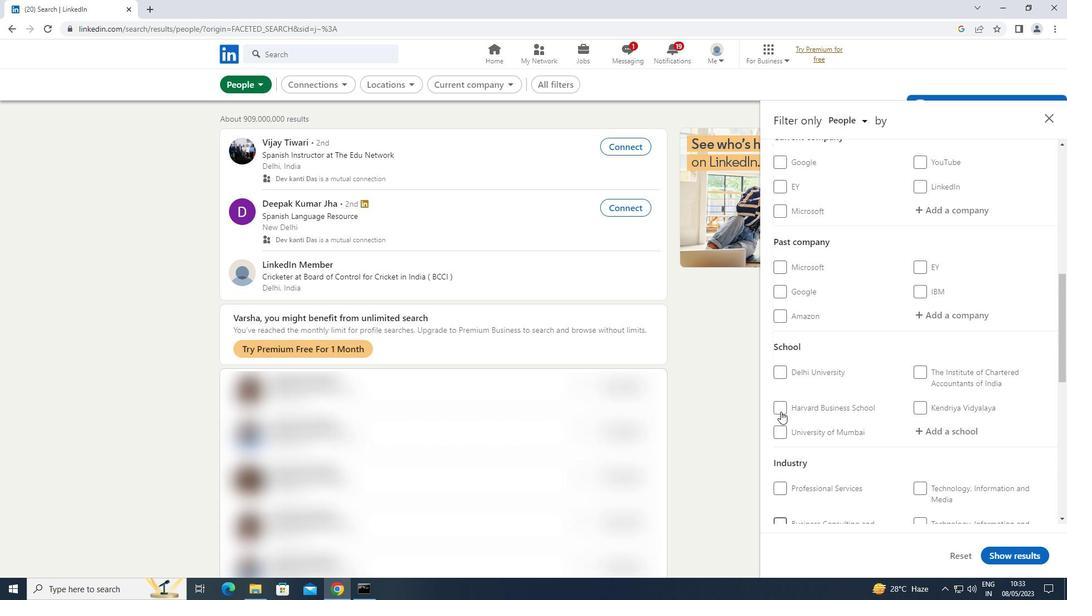 
Action: Mouse moved to (934, 323)
Screenshot: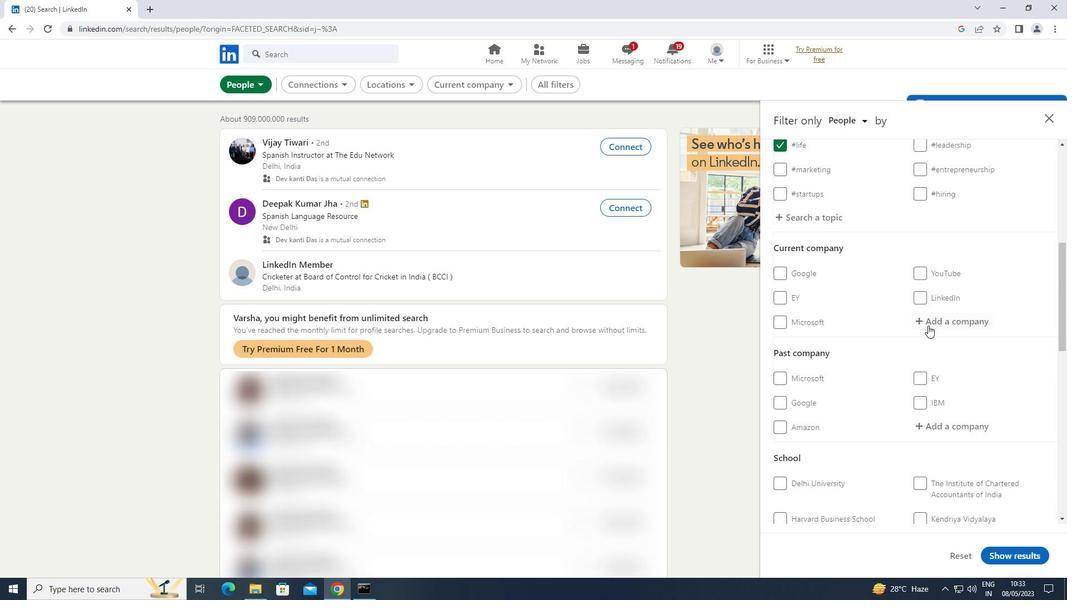 
Action: Mouse pressed left at (934, 323)
Screenshot: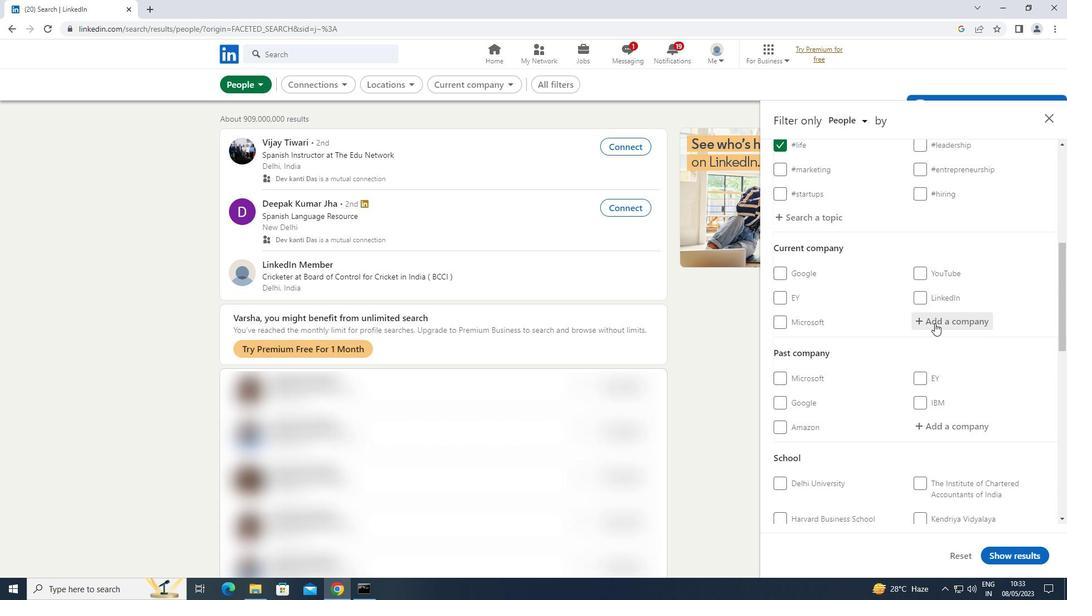 
Action: Key pressed <Key.shift><Key.shift>AIQU
Screenshot: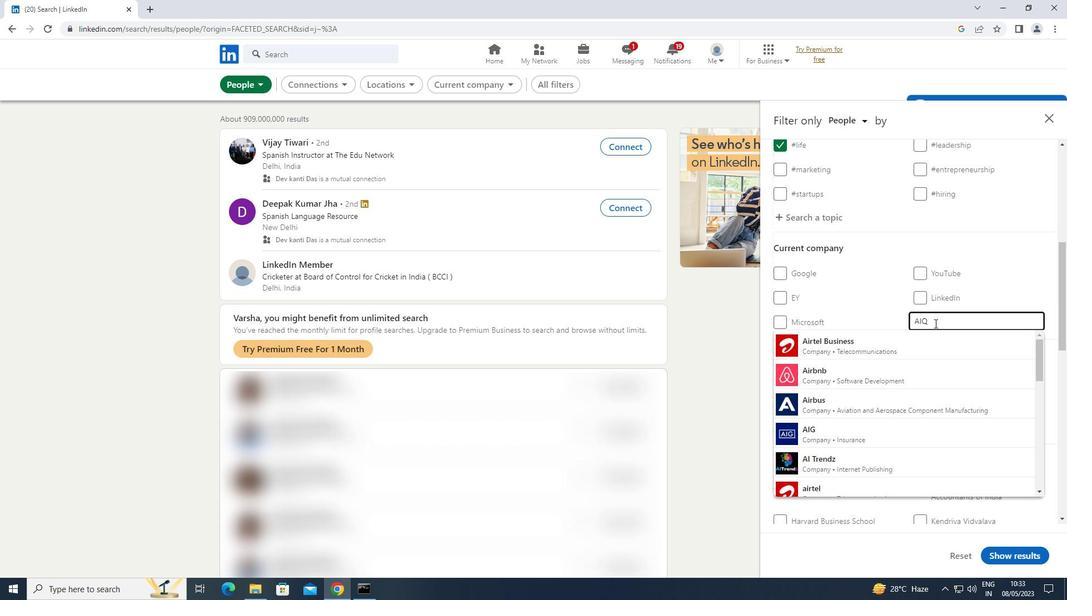 
Action: Mouse moved to (830, 346)
Screenshot: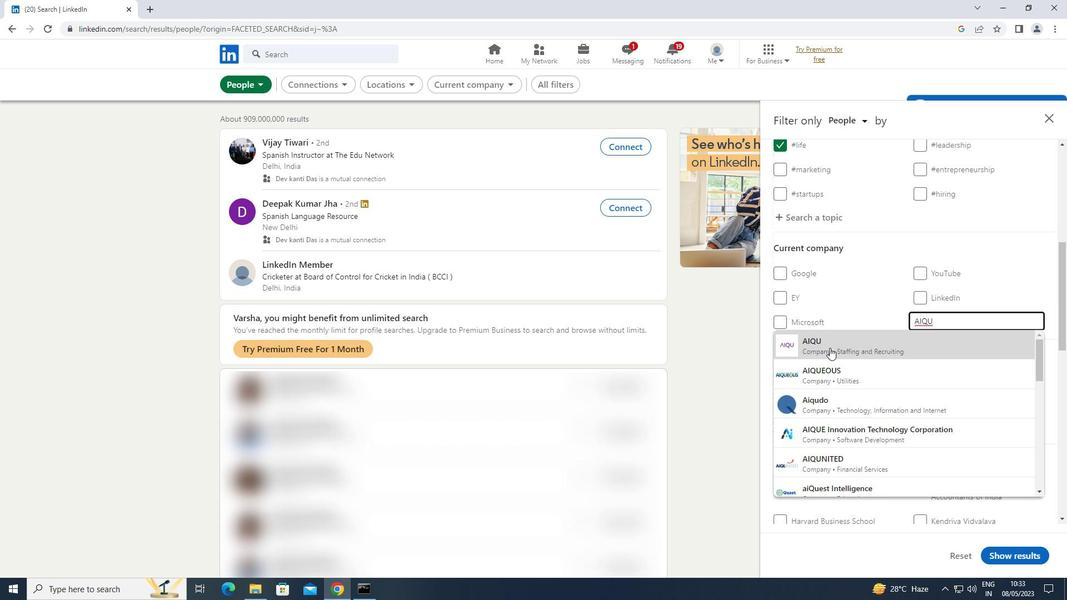
Action: Mouse pressed left at (830, 346)
Screenshot: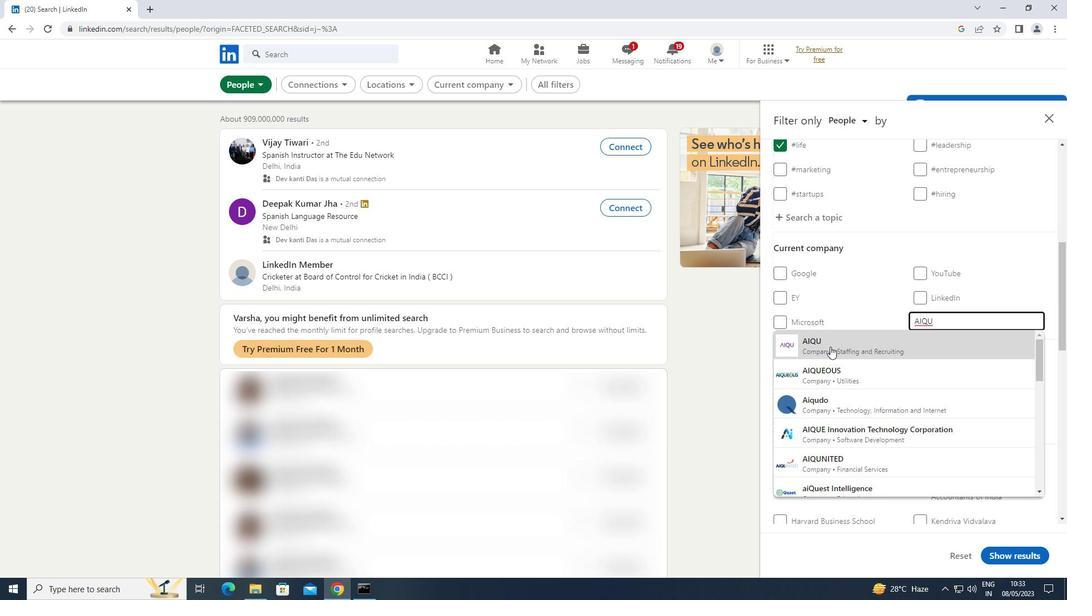 
Action: Mouse scrolled (830, 346) with delta (0, 0)
Screenshot: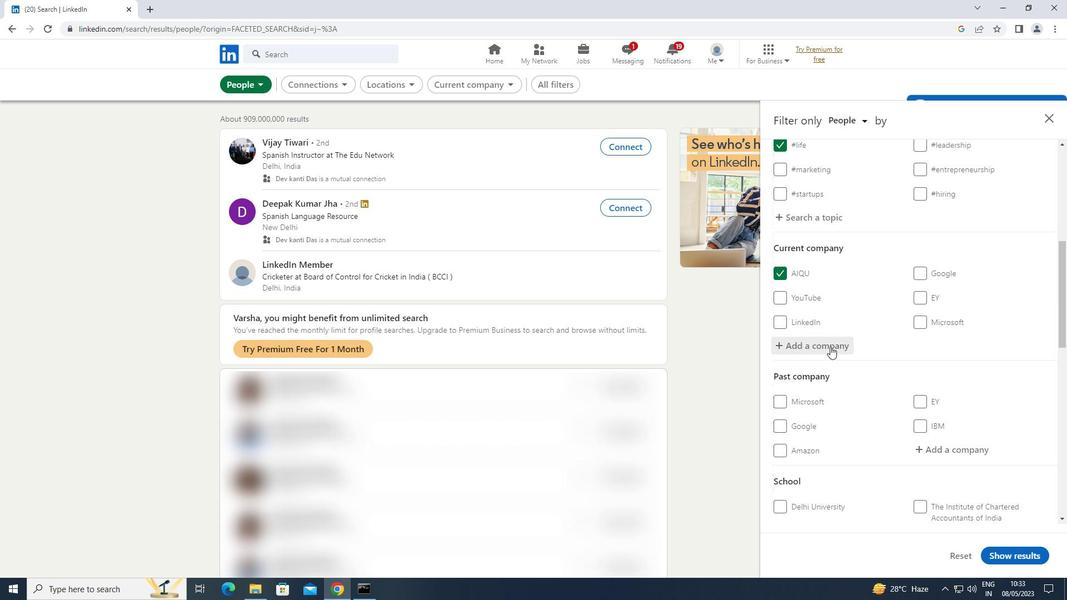
Action: Mouse scrolled (830, 346) with delta (0, 0)
Screenshot: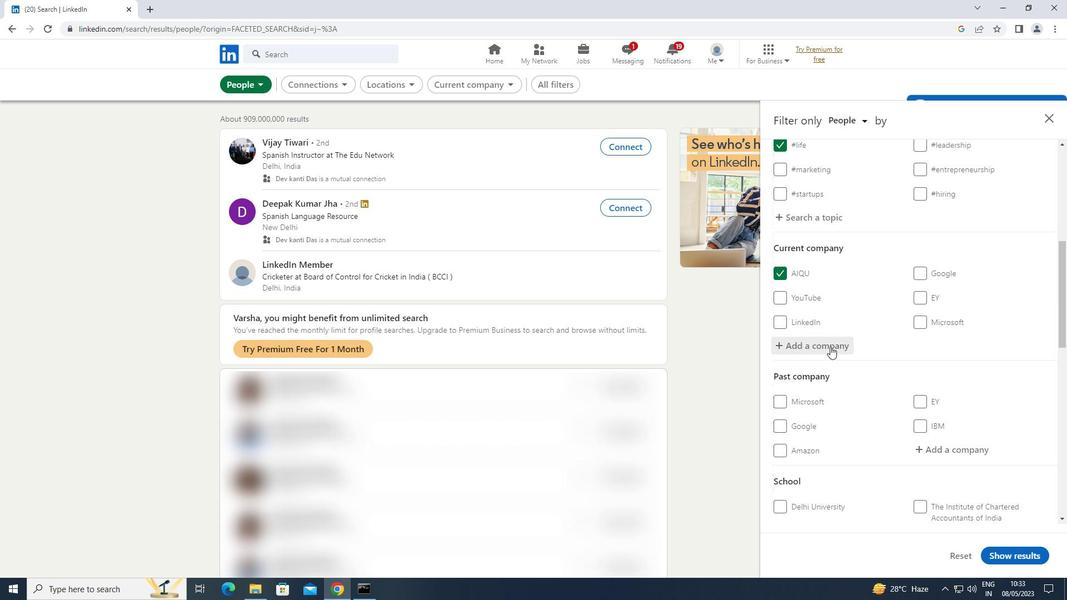 
Action: Mouse moved to (946, 447)
Screenshot: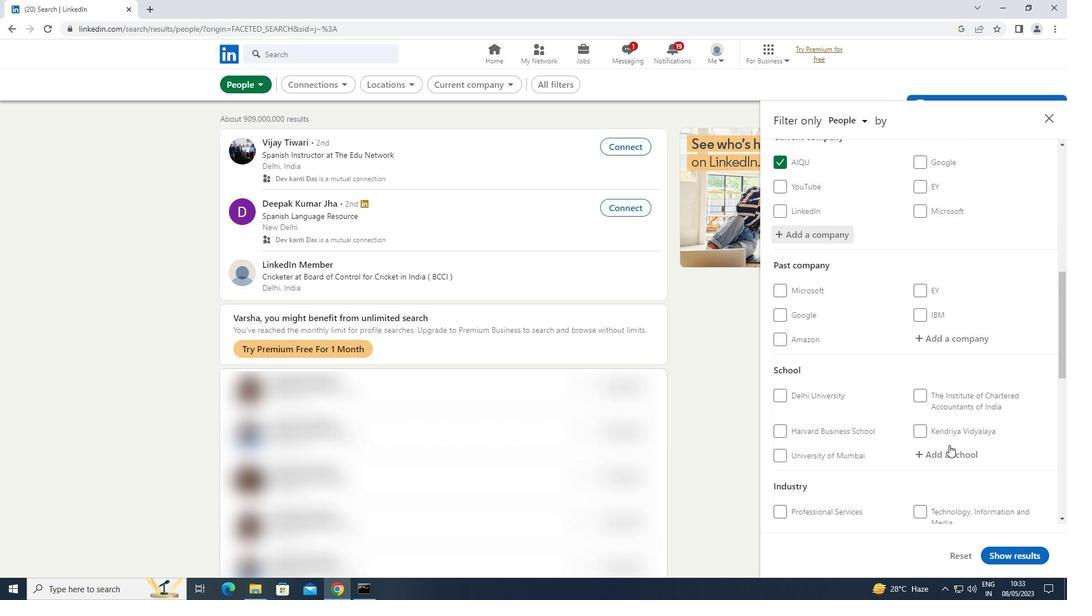 
Action: Mouse pressed left at (946, 447)
Screenshot: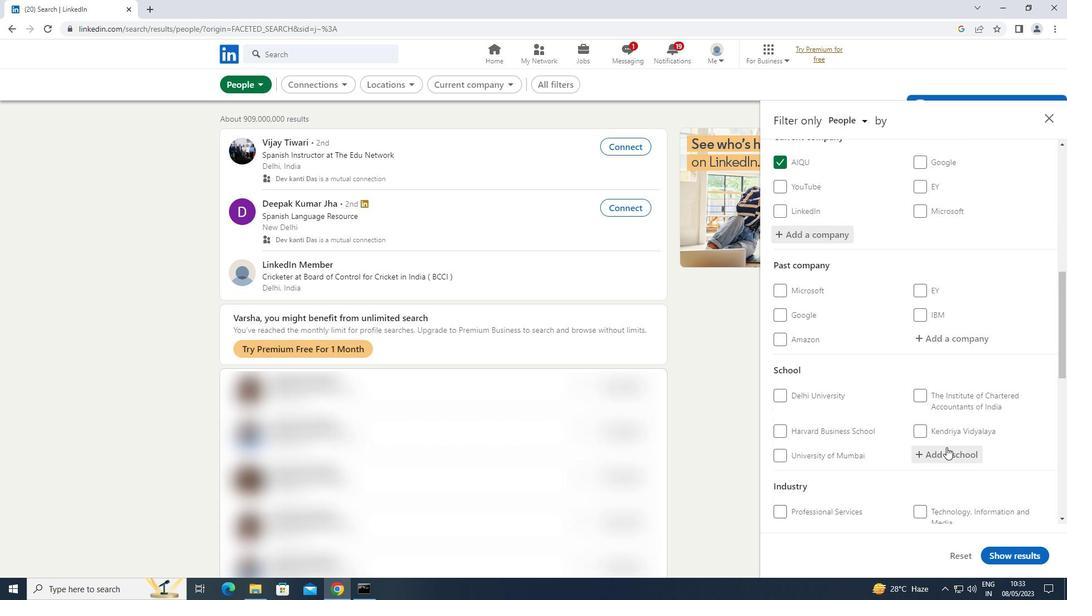 
Action: Key pressed <Key.shift>BUNDELKHAND
Screenshot: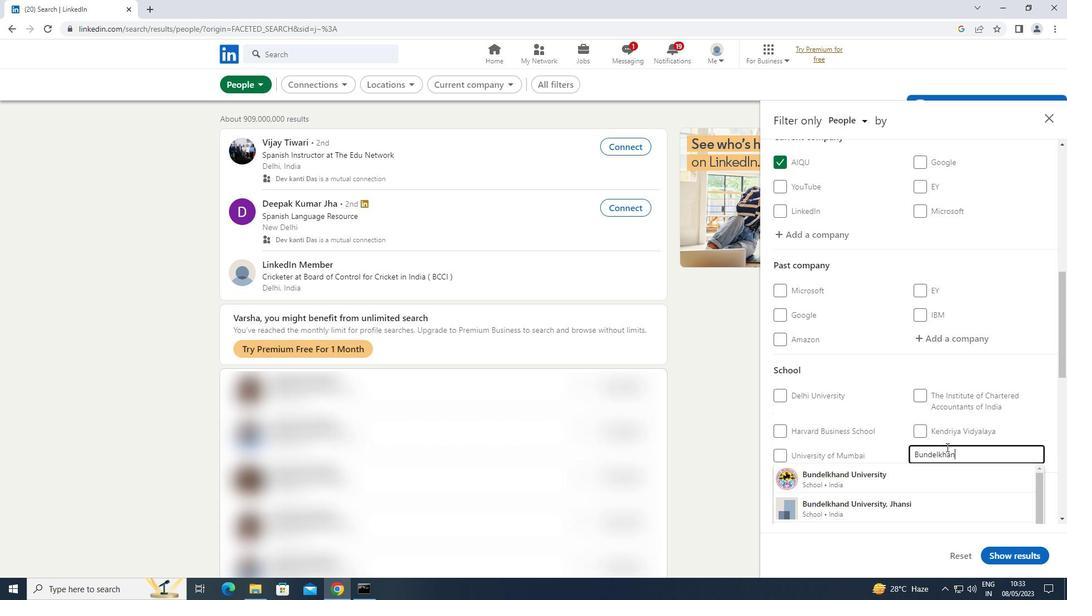 
Action: Mouse moved to (822, 470)
Screenshot: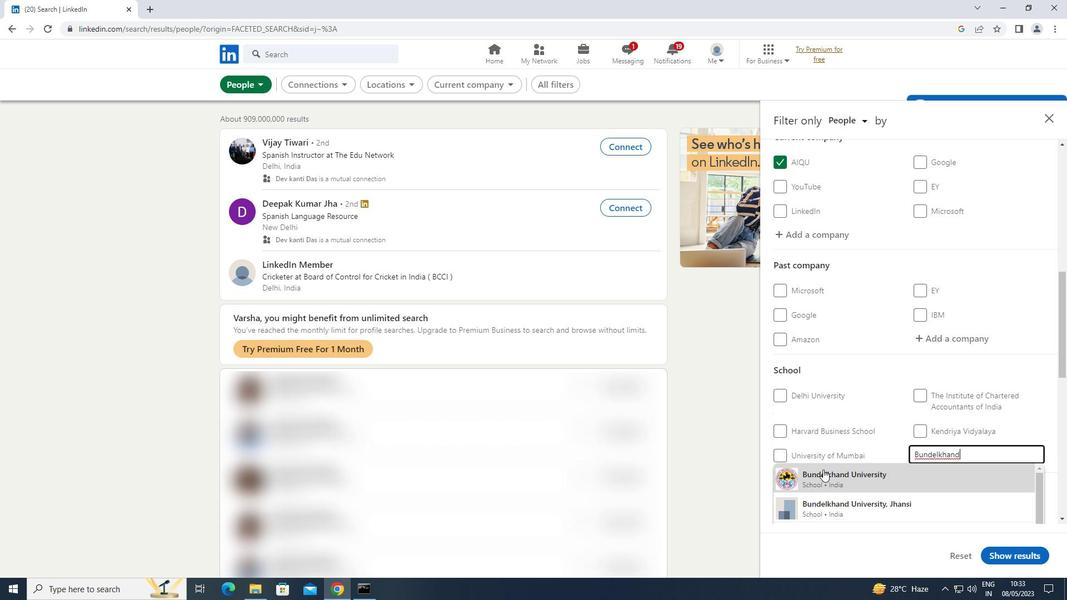 
Action: Mouse pressed left at (822, 470)
Screenshot: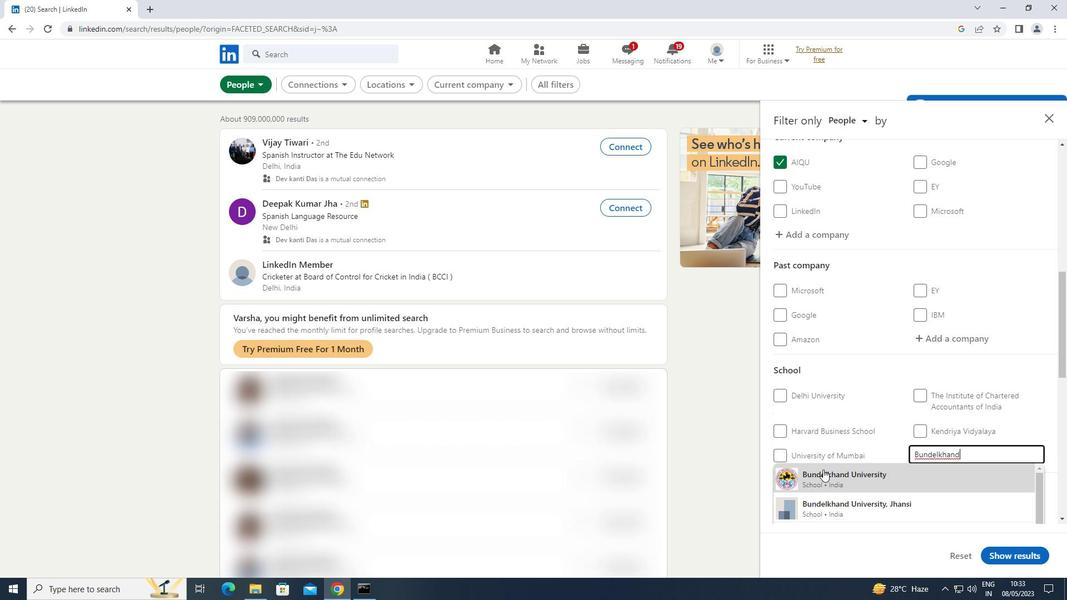 
Action: Mouse scrolled (822, 469) with delta (0, 0)
Screenshot: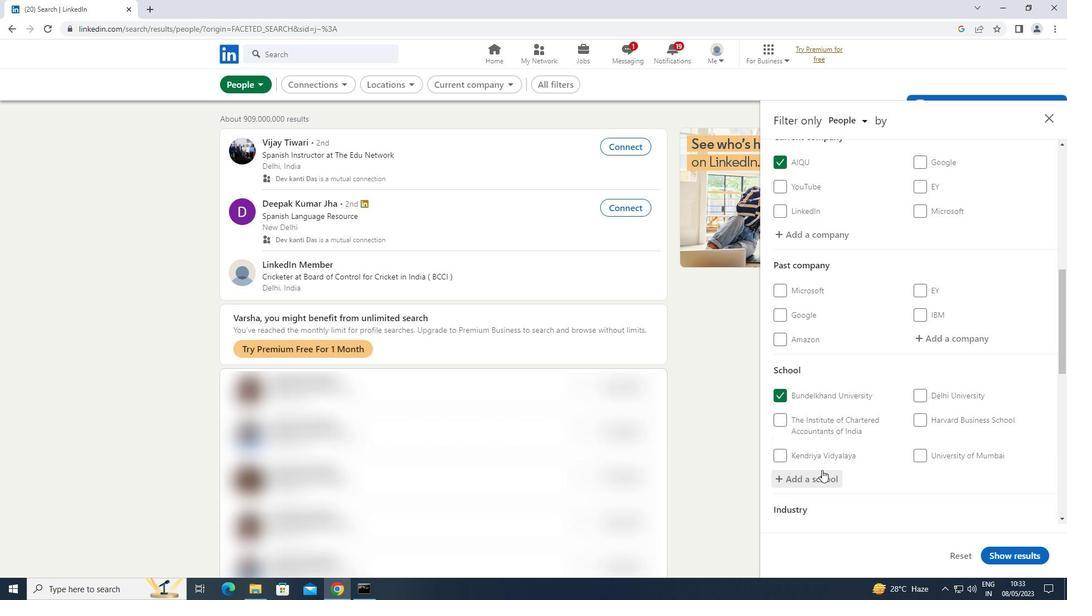 
Action: Mouse scrolled (822, 469) with delta (0, 0)
Screenshot: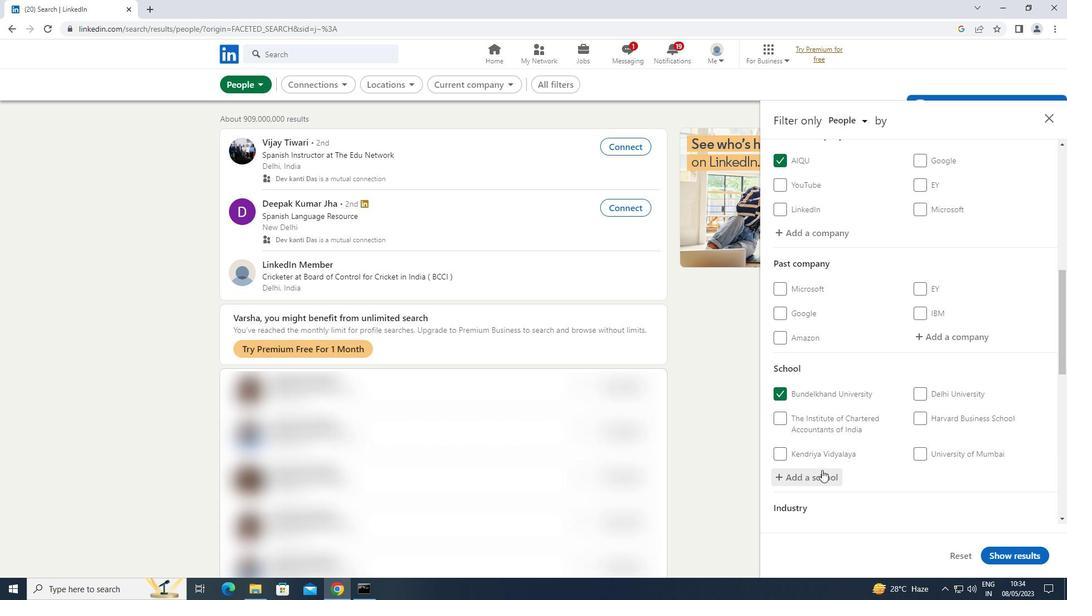 
Action: Mouse scrolled (822, 469) with delta (0, 0)
Screenshot: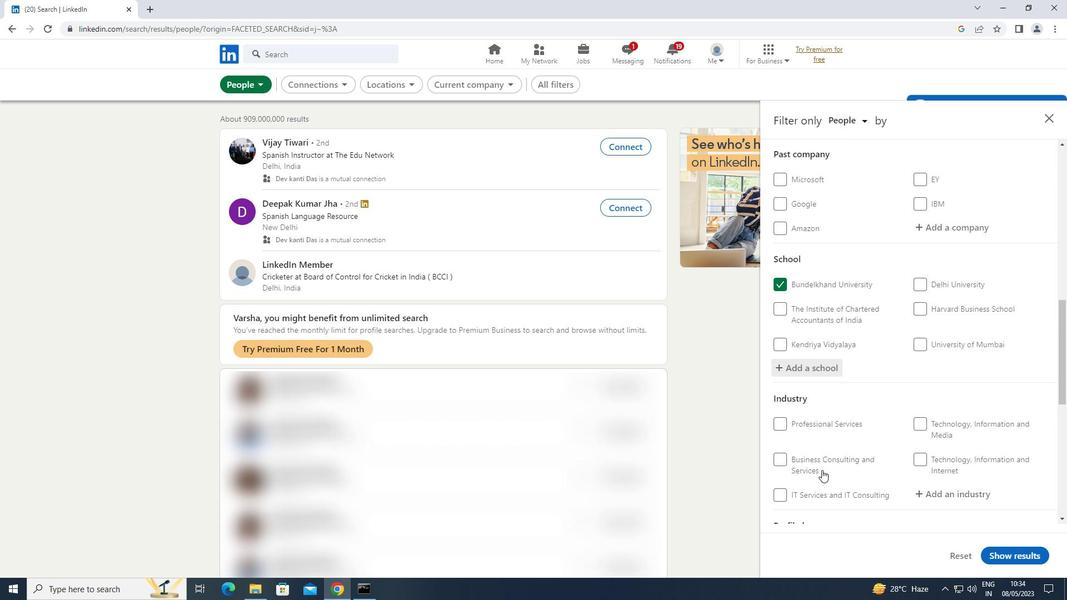
Action: Mouse scrolled (822, 469) with delta (0, 0)
Screenshot: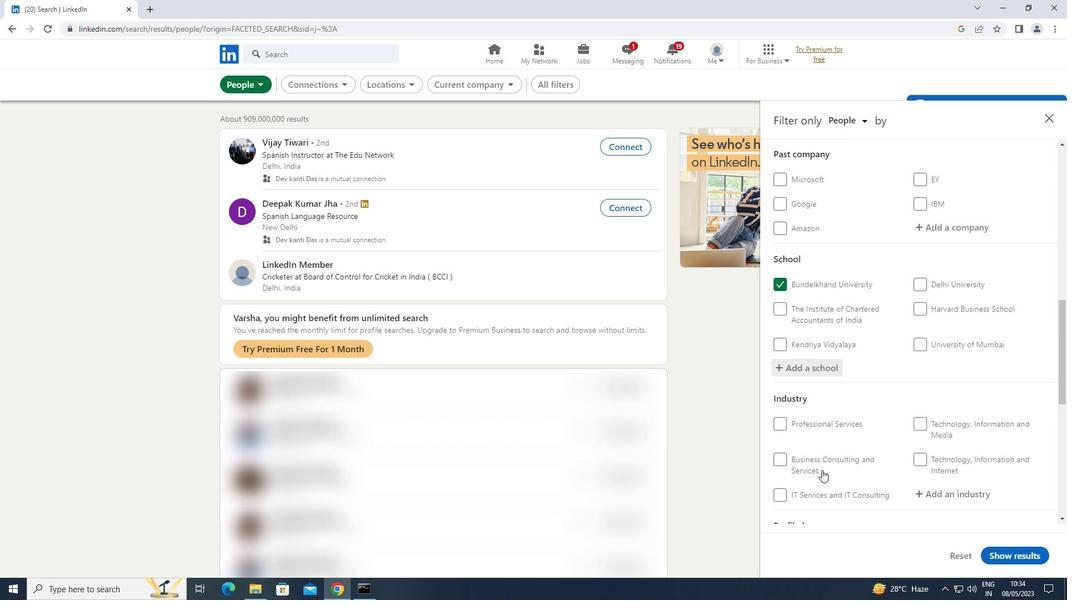 
Action: Mouse moved to (965, 377)
Screenshot: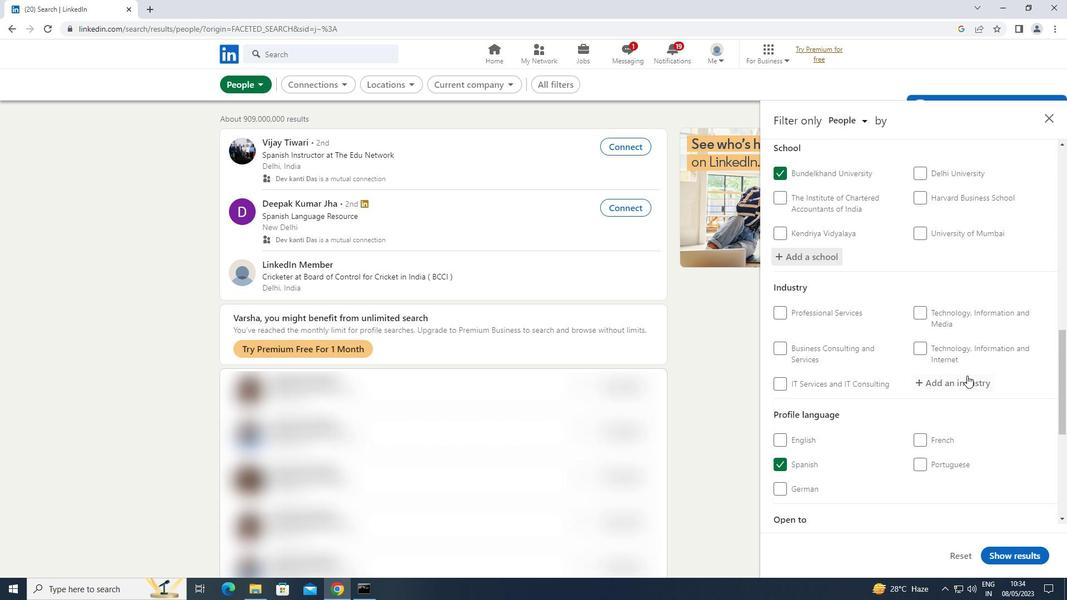 
Action: Mouse pressed left at (965, 377)
Screenshot: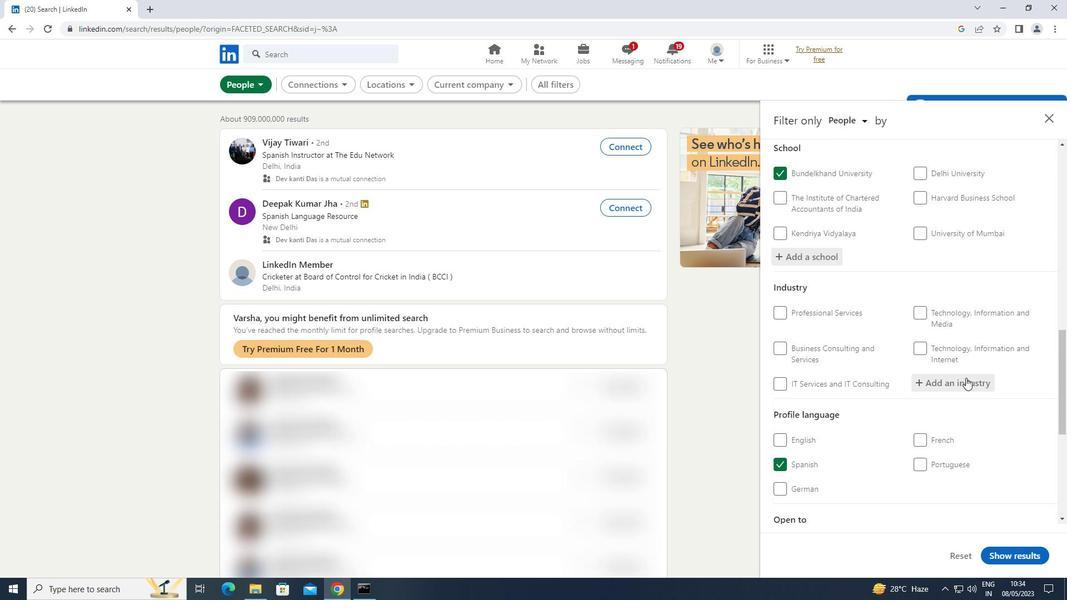 
Action: Key pressed <Key.shift><Key.shift>GOVERNMENT
Screenshot: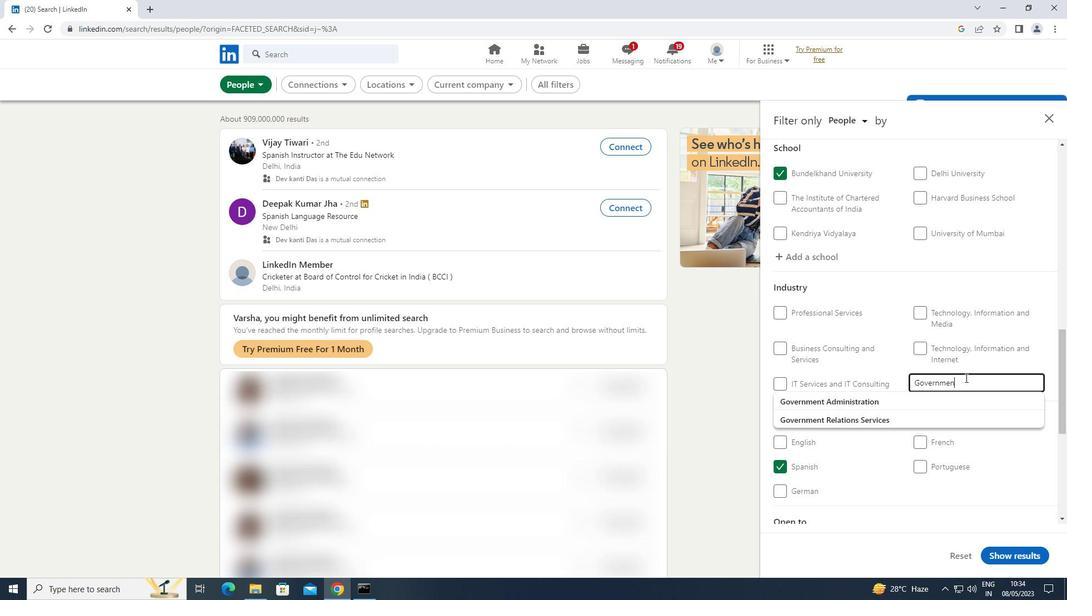 
Action: Mouse moved to (864, 419)
Screenshot: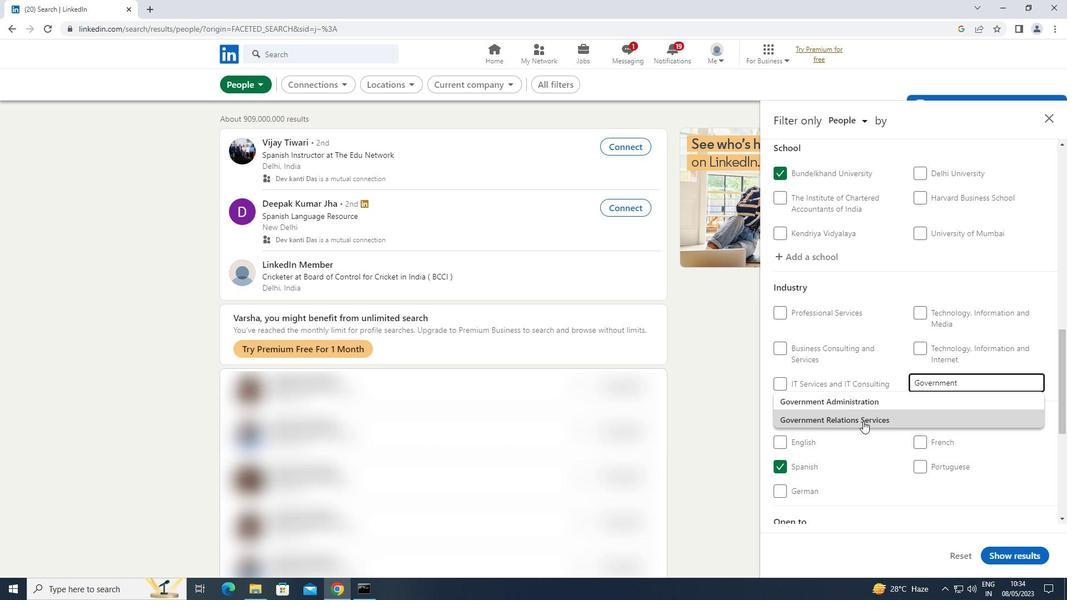 
Action: Mouse pressed left at (864, 419)
Screenshot: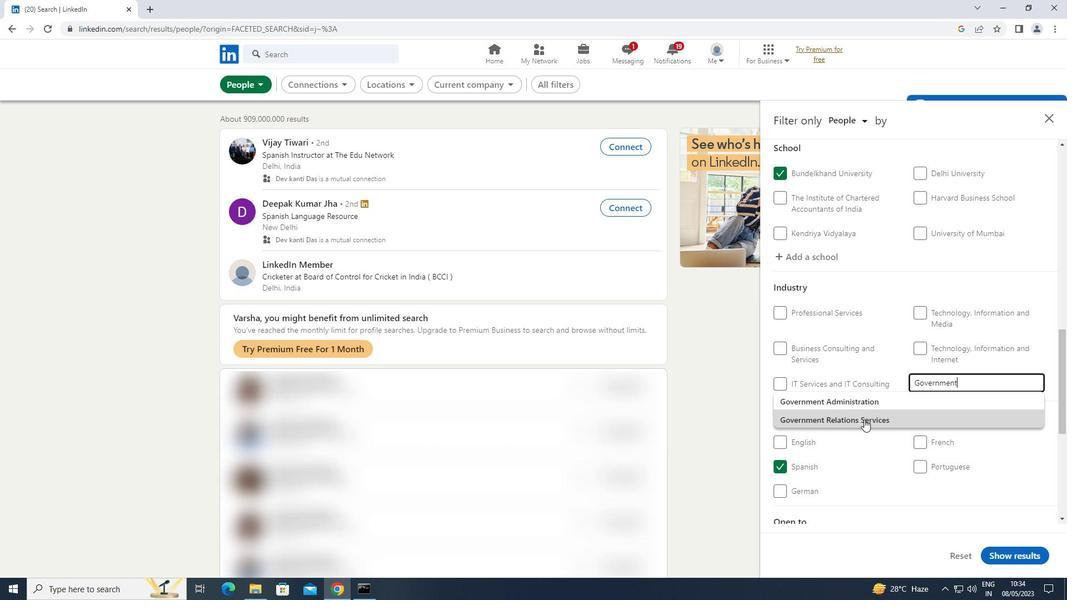 
Action: Mouse moved to (864, 416)
Screenshot: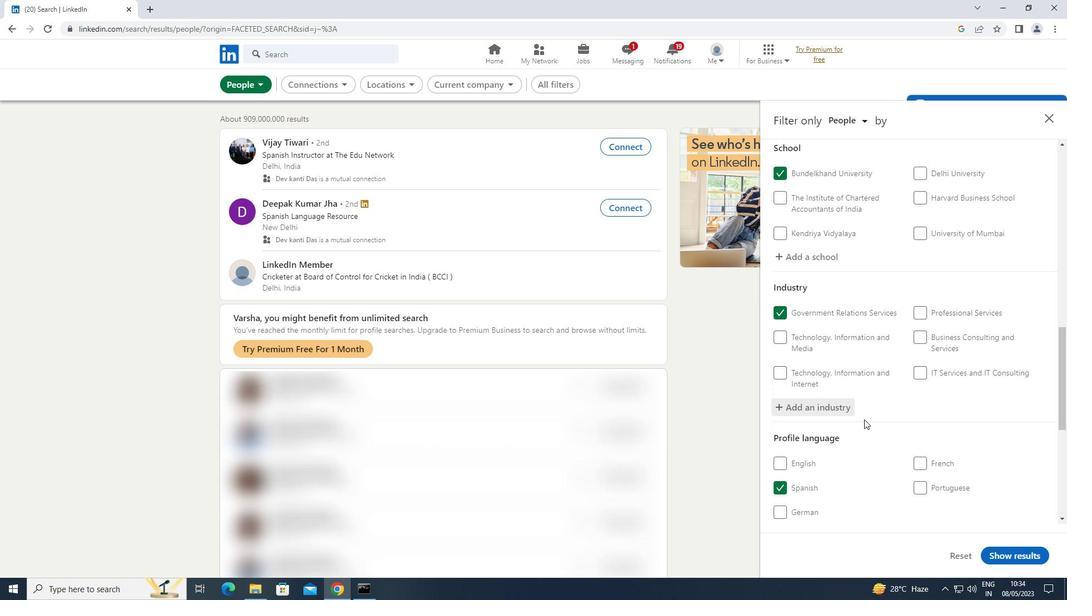 
Action: Mouse scrolled (864, 416) with delta (0, 0)
Screenshot: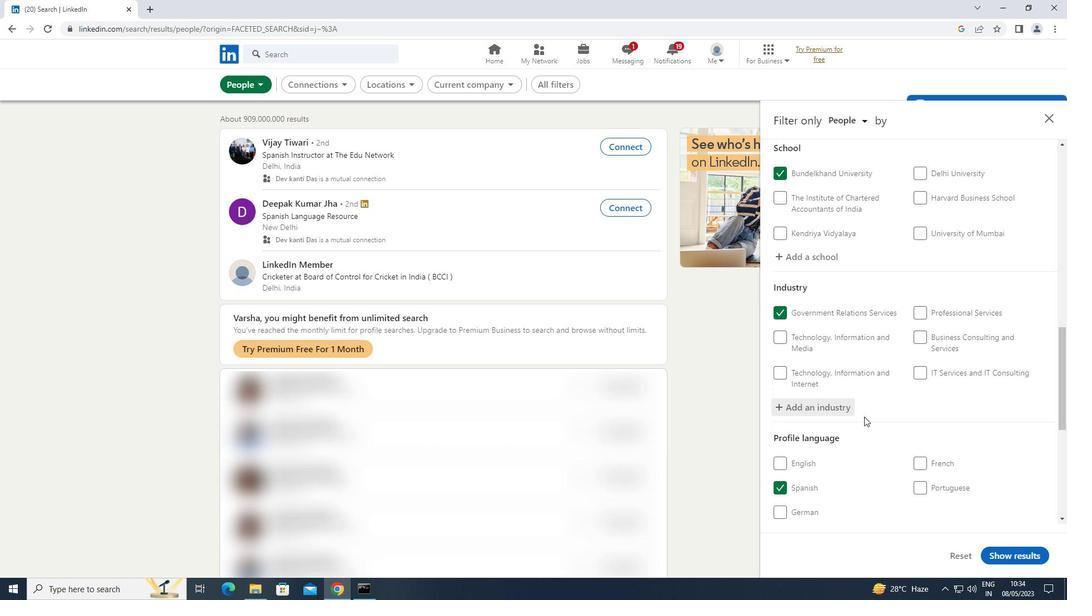 
Action: Mouse scrolled (864, 416) with delta (0, 0)
Screenshot: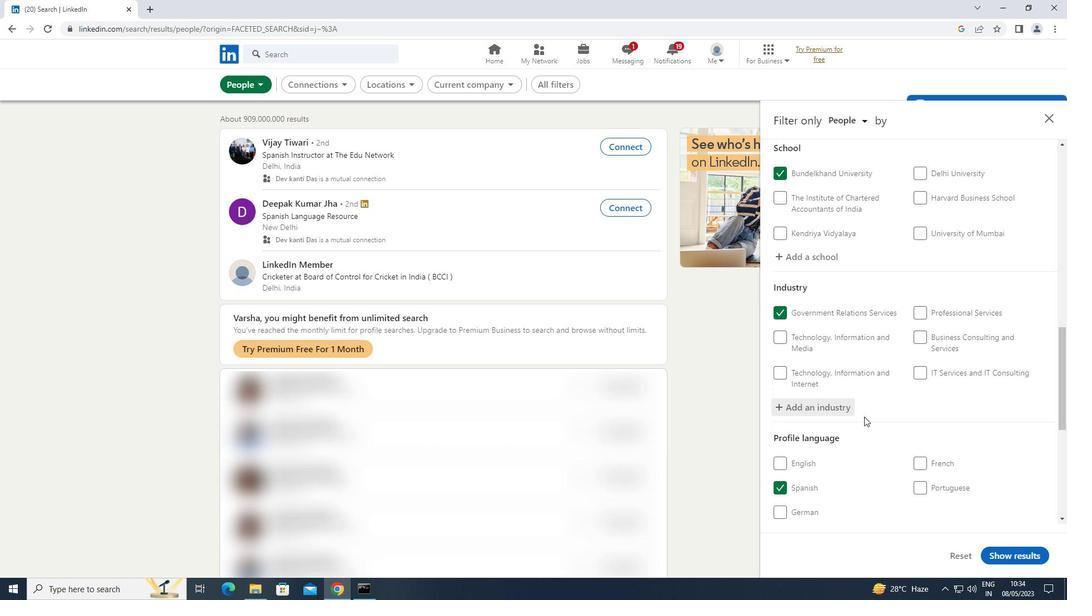 
Action: Mouse scrolled (864, 416) with delta (0, 0)
Screenshot: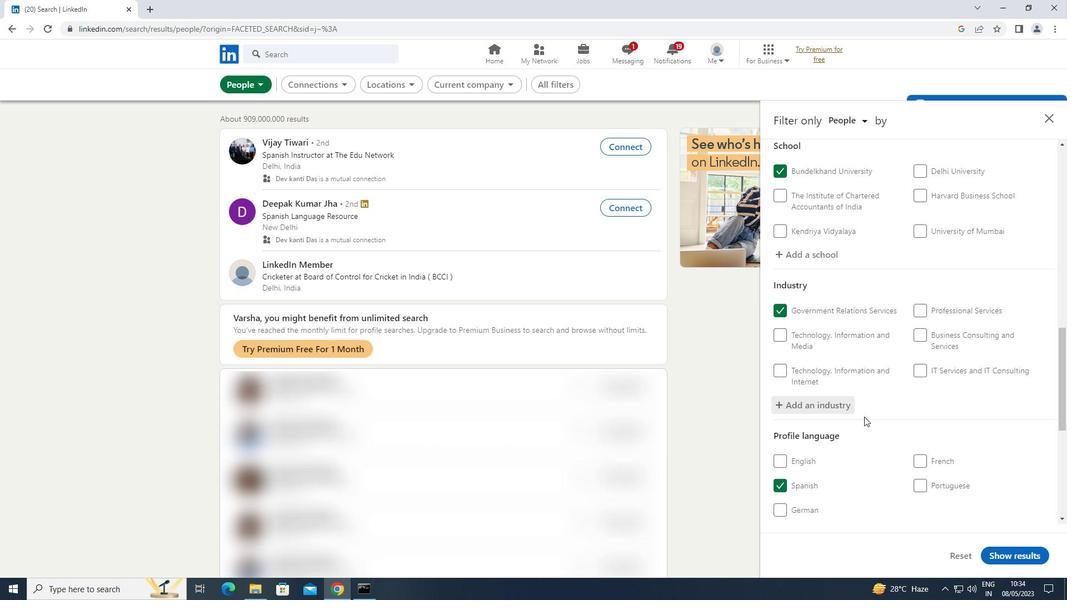 
Action: Mouse scrolled (864, 416) with delta (0, 0)
Screenshot: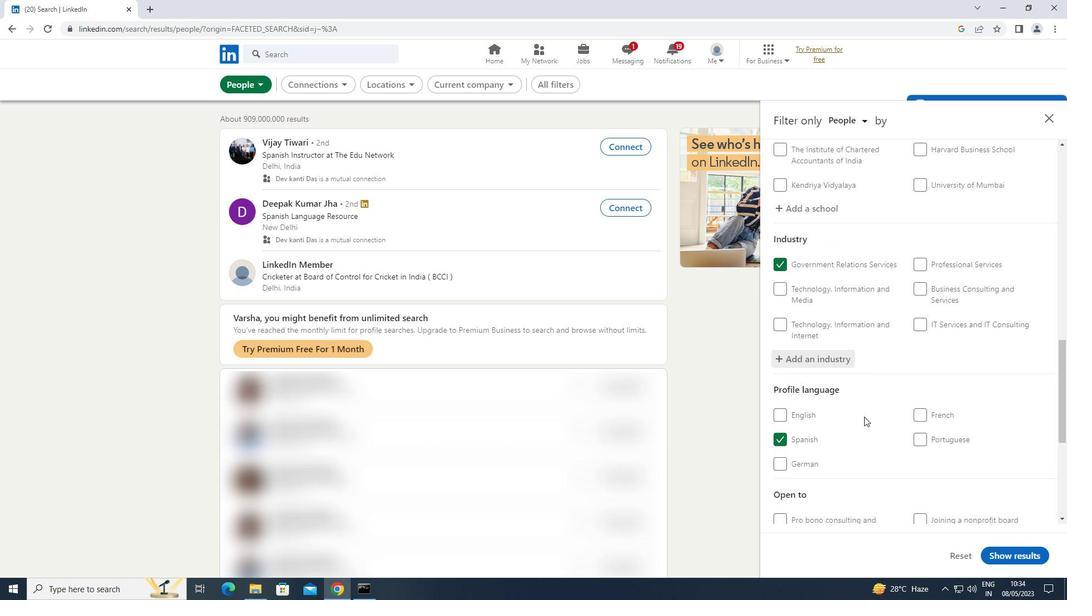 
Action: Mouse moved to (934, 456)
Screenshot: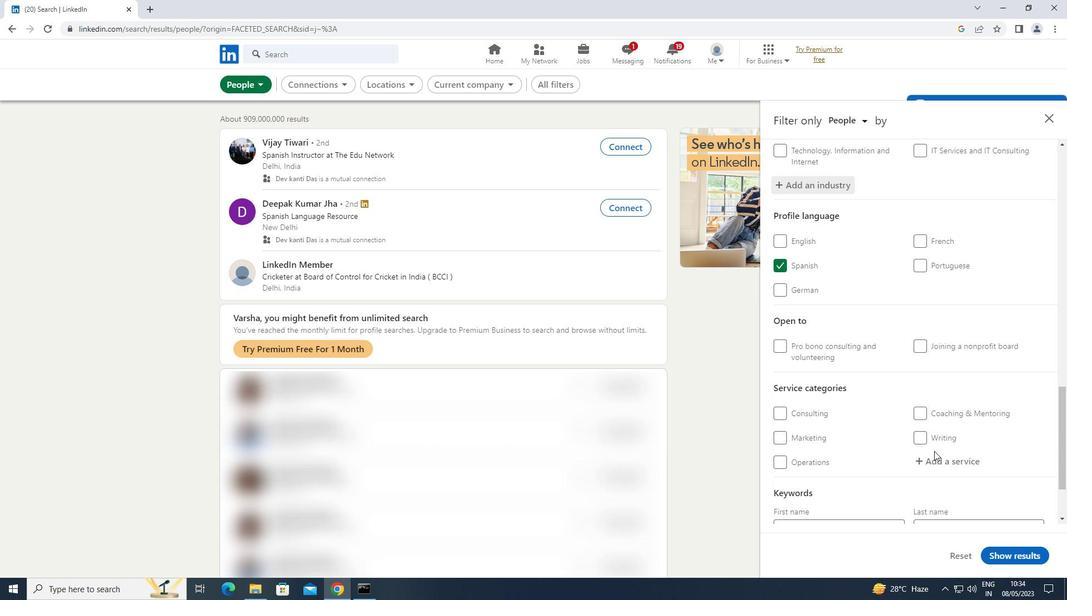 
Action: Mouse pressed left at (934, 456)
Screenshot: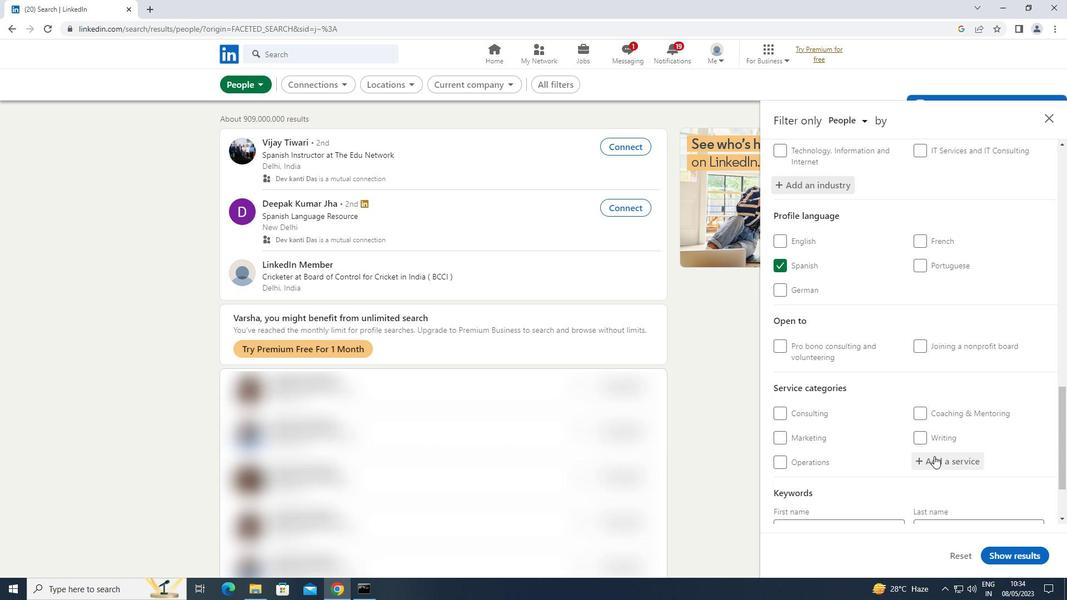 
Action: Mouse moved to (934, 456)
Screenshot: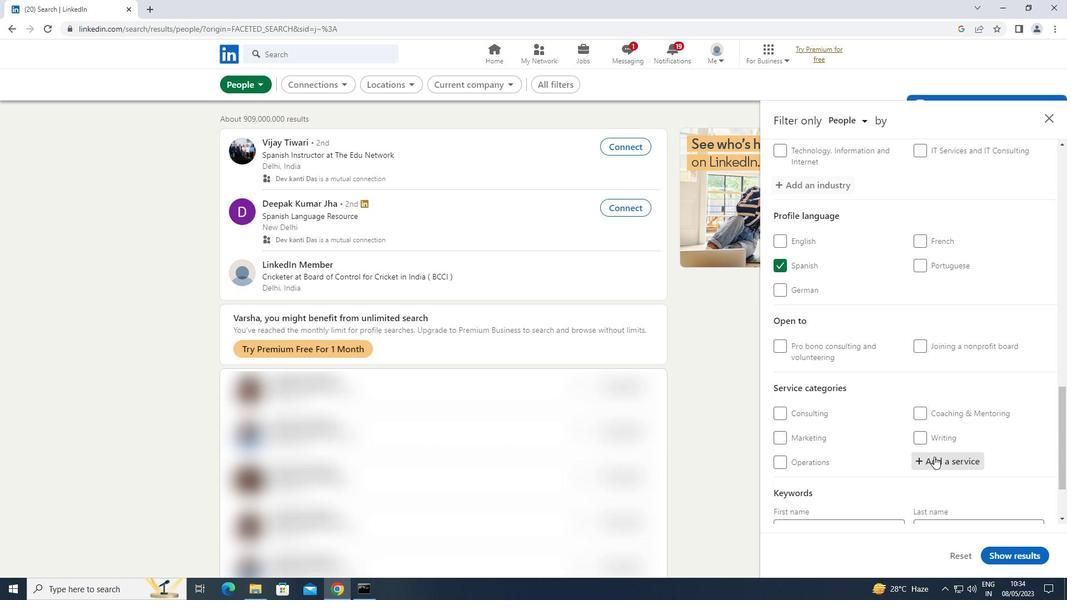 
Action: Key pressed <Key.shift>VIDEO
Screenshot: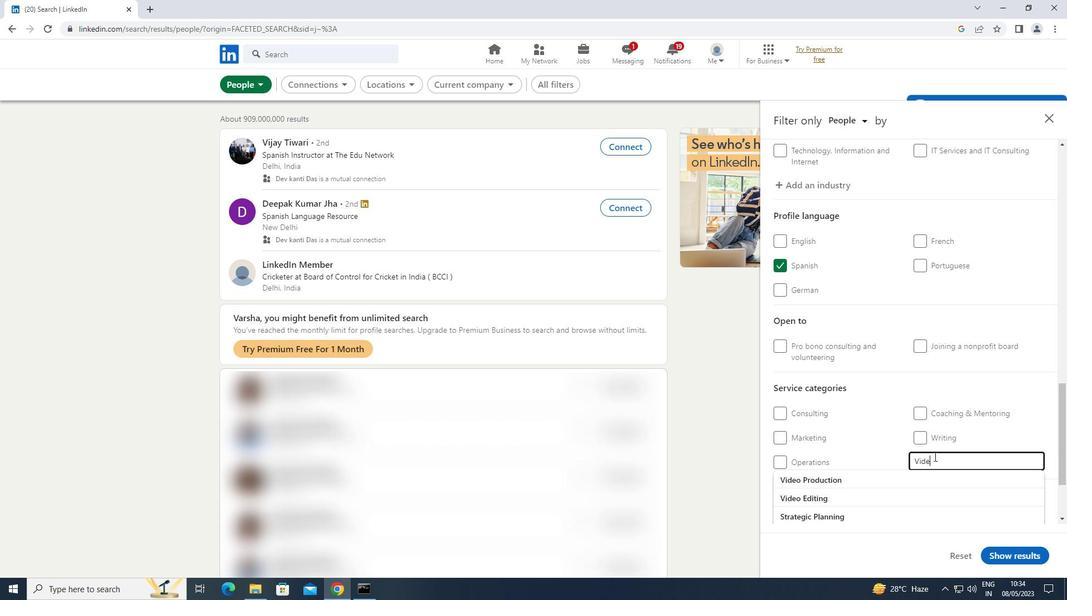 
Action: Mouse moved to (933, 461)
Screenshot: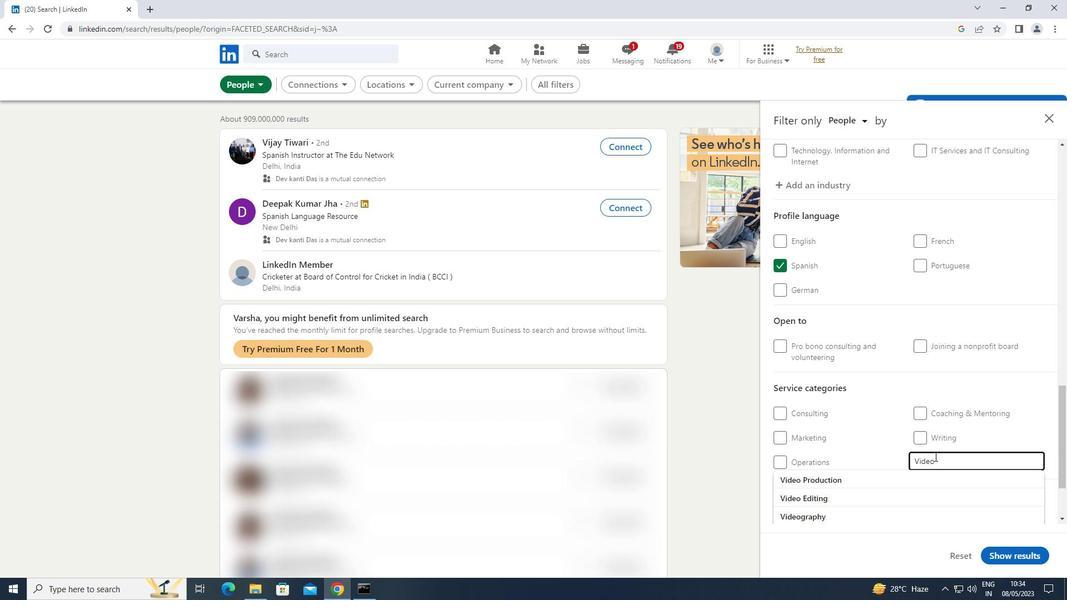 
Action: Mouse scrolled (933, 460) with delta (0, 0)
Screenshot: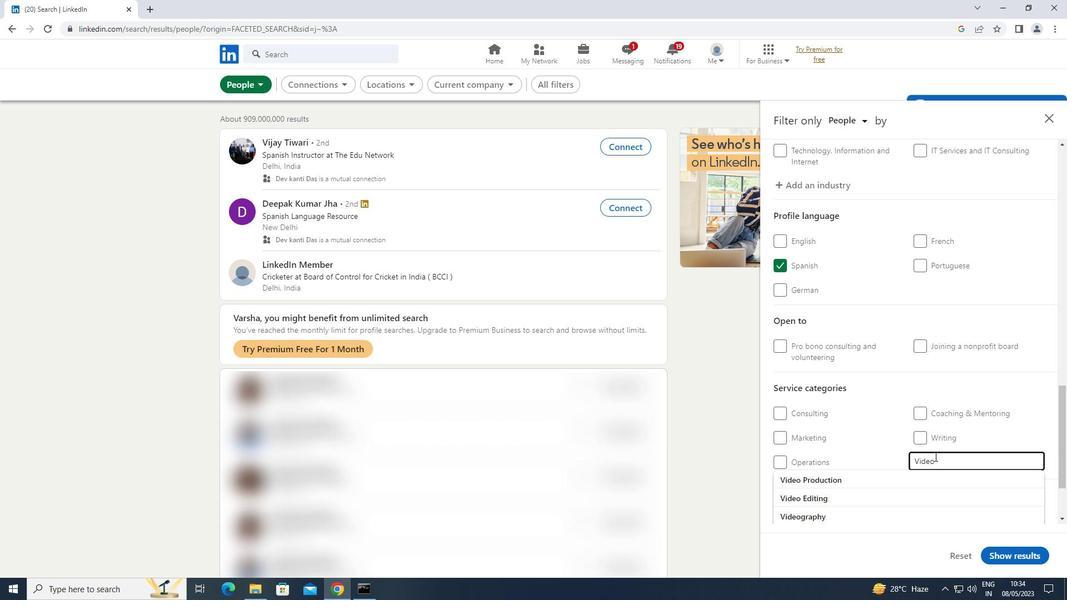 
Action: Mouse moved to (933, 463)
Screenshot: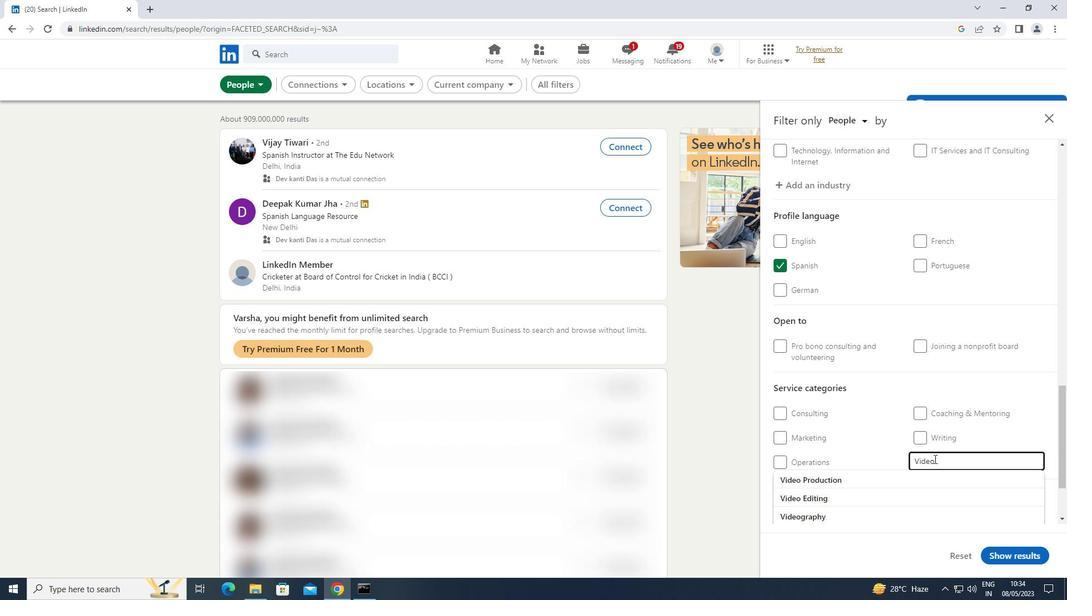 
Action: Mouse scrolled (933, 462) with delta (0, 0)
Screenshot: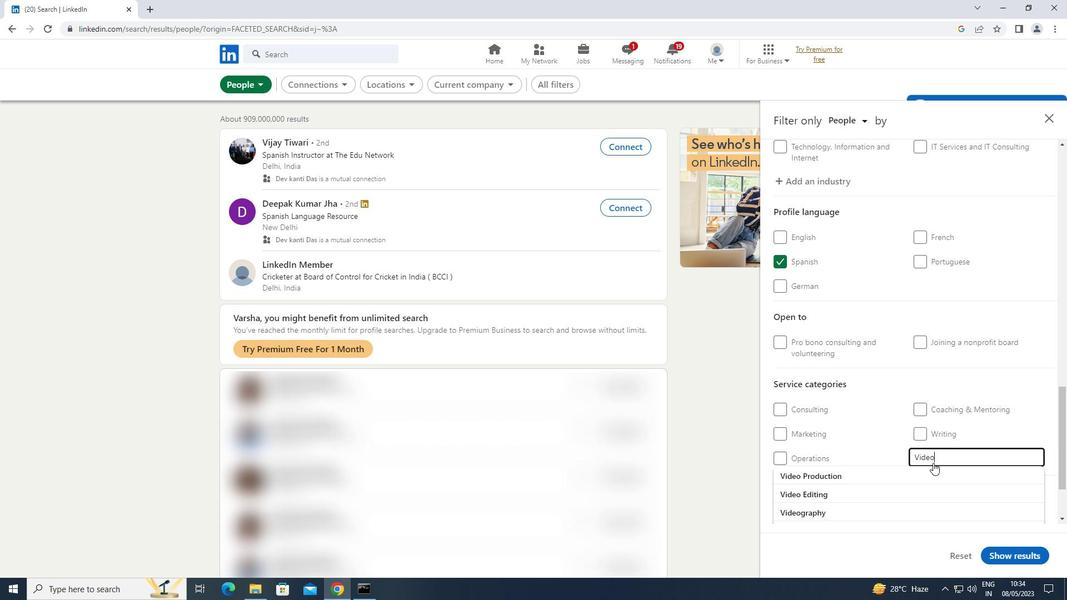 
Action: Mouse moved to (882, 474)
Screenshot: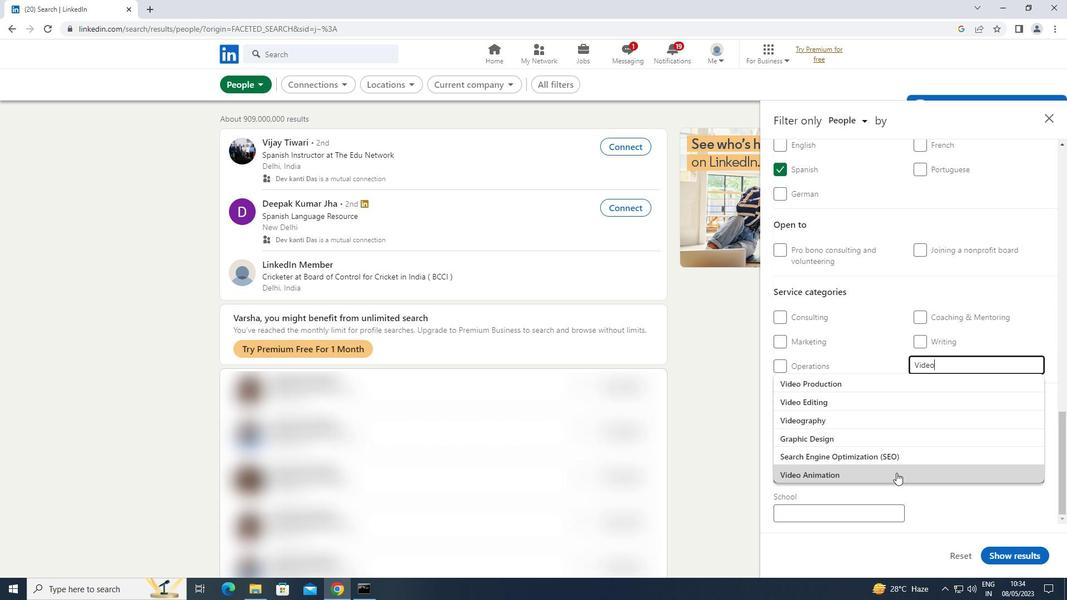 
Action: Mouse pressed left at (882, 474)
Screenshot: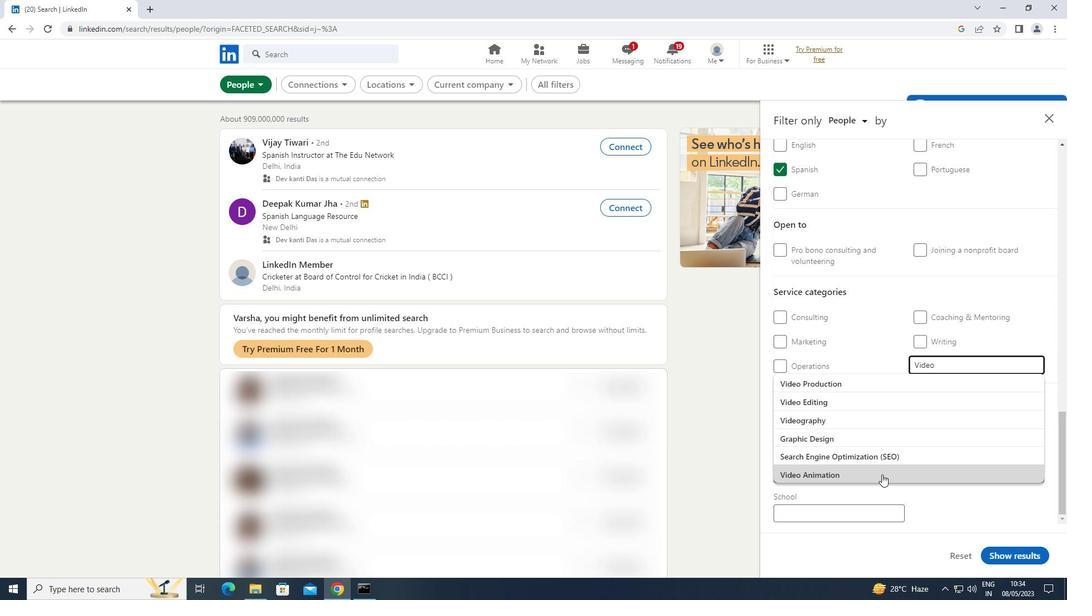 
Action: Mouse moved to (883, 474)
Screenshot: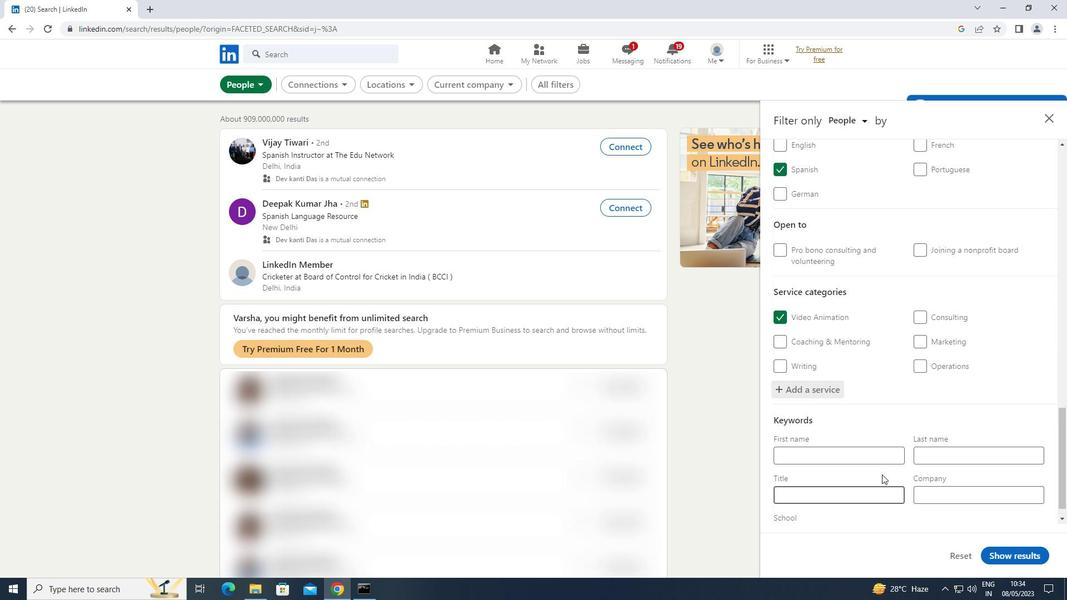 
Action: Mouse scrolled (883, 474) with delta (0, 0)
Screenshot: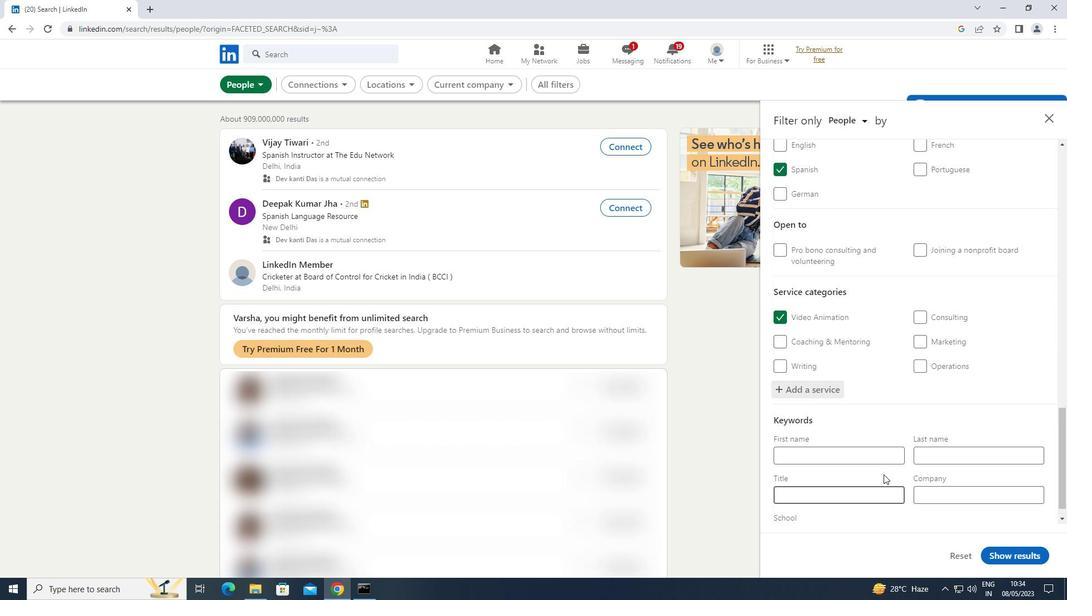 
Action: Mouse scrolled (883, 474) with delta (0, 0)
Screenshot: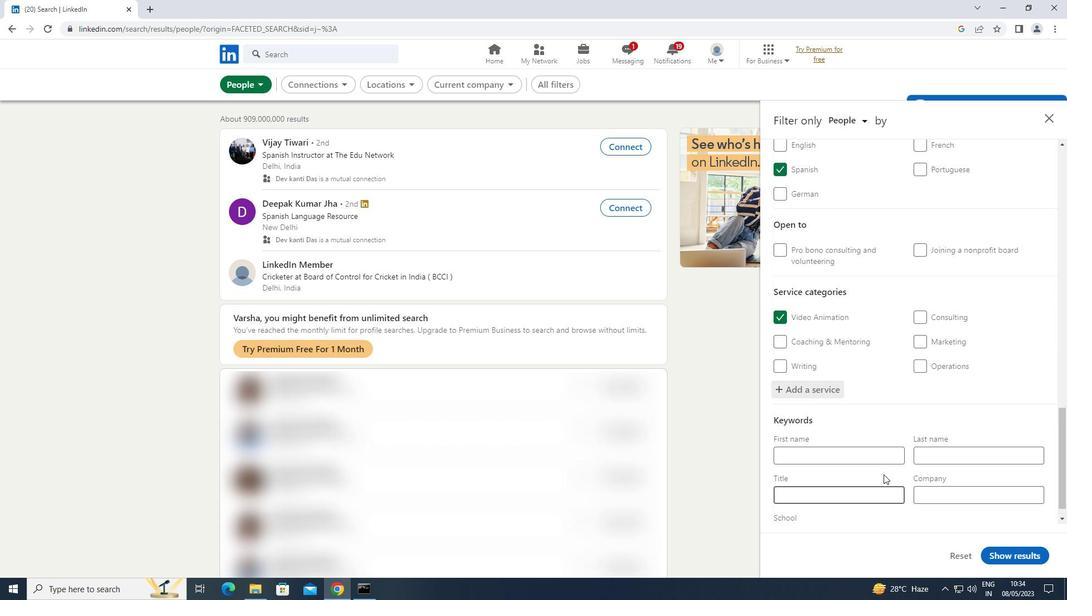 
Action: Mouse scrolled (883, 474) with delta (0, 0)
Screenshot: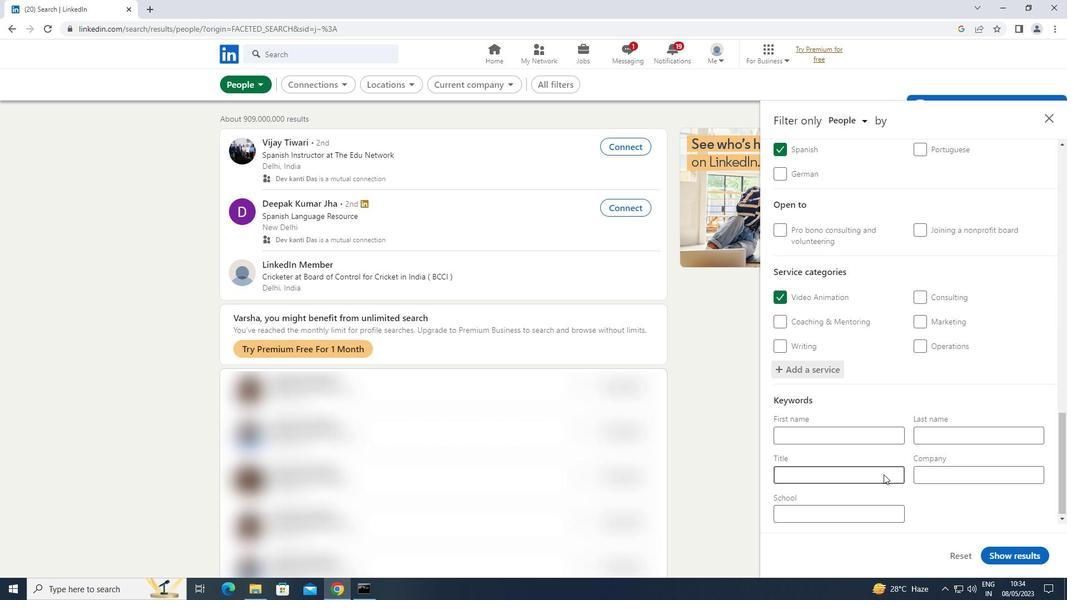 
Action: Mouse scrolled (883, 474) with delta (0, 0)
Screenshot: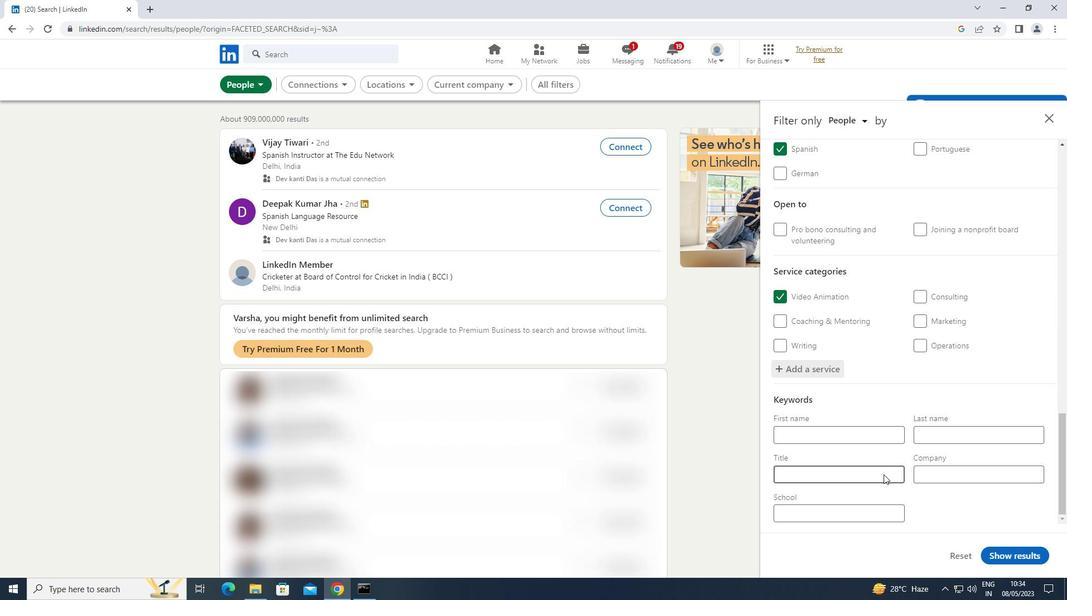 
Action: Mouse moved to (830, 478)
Screenshot: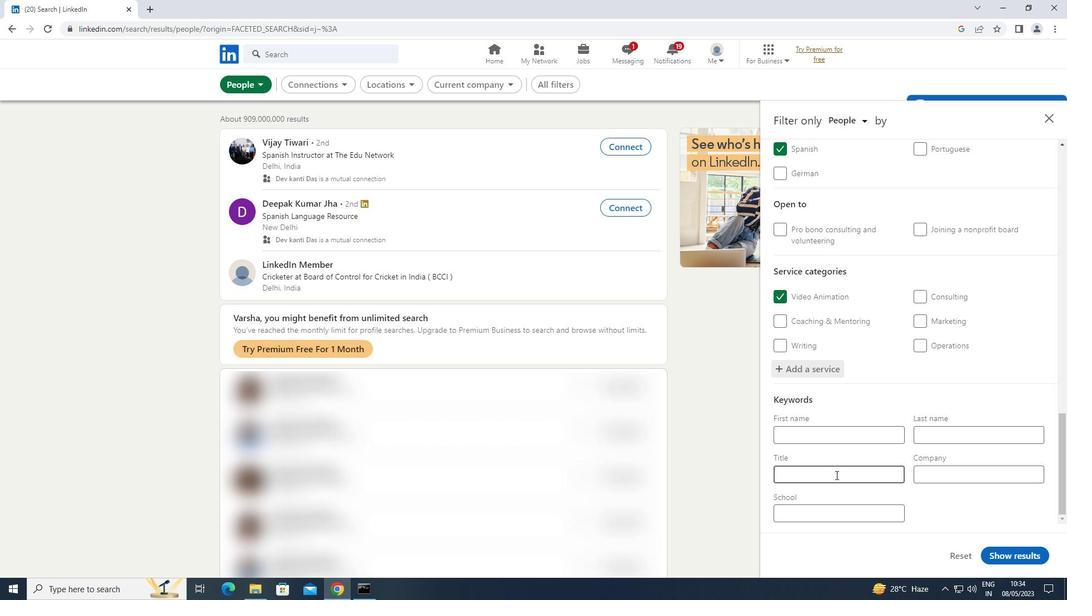 
Action: Mouse pressed left at (830, 478)
Screenshot: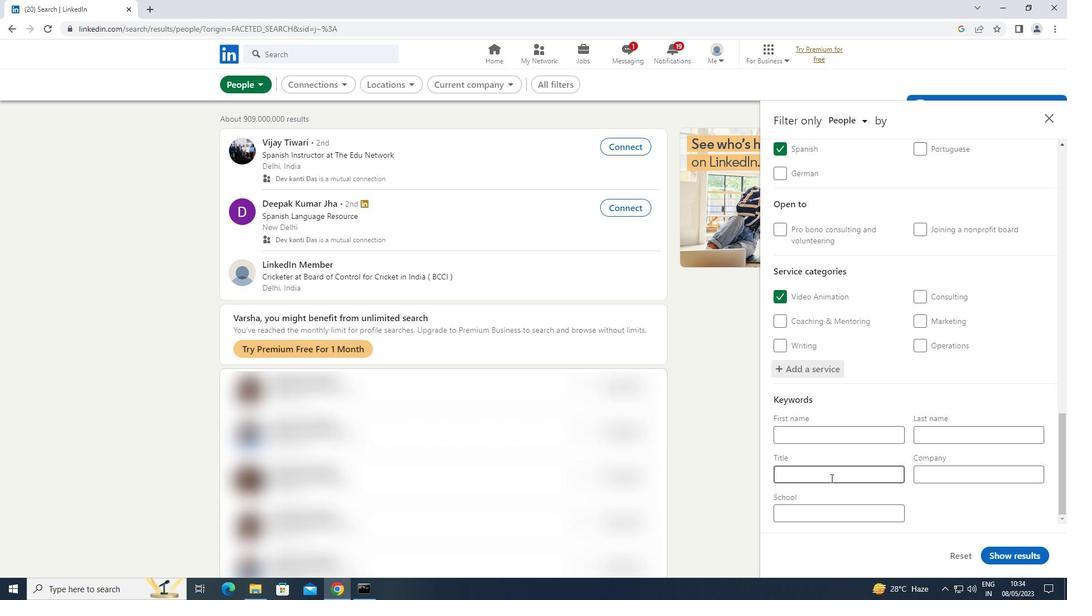 
Action: Key pressed <Key.shift>TELEWORK<Key.space><Key.shift>NURSE/<Key.shift>DOCTOR
Screenshot: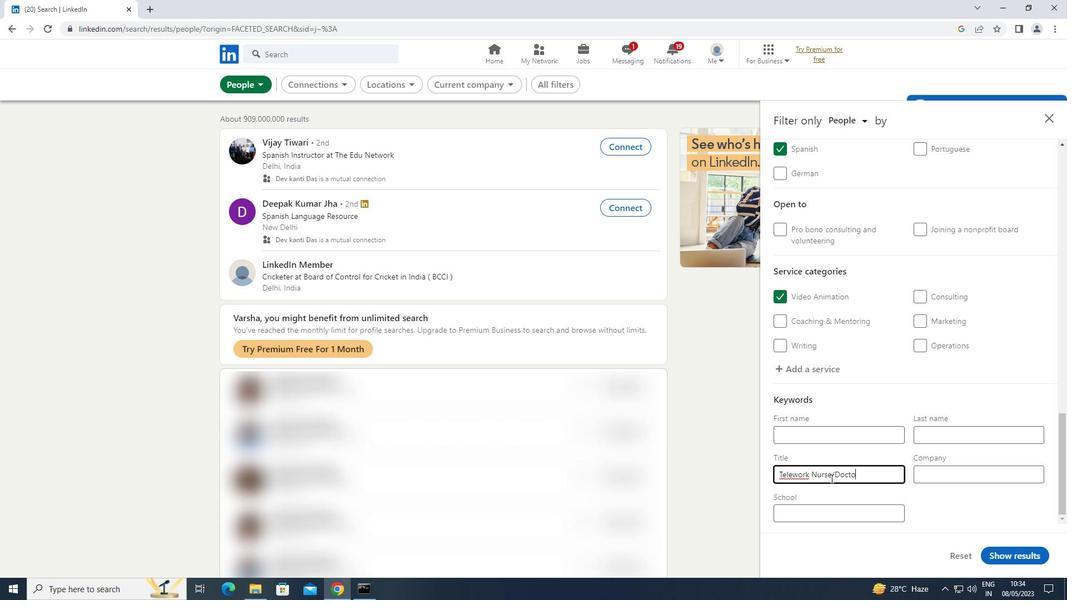 
Action: Mouse moved to (1019, 558)
Screenshot: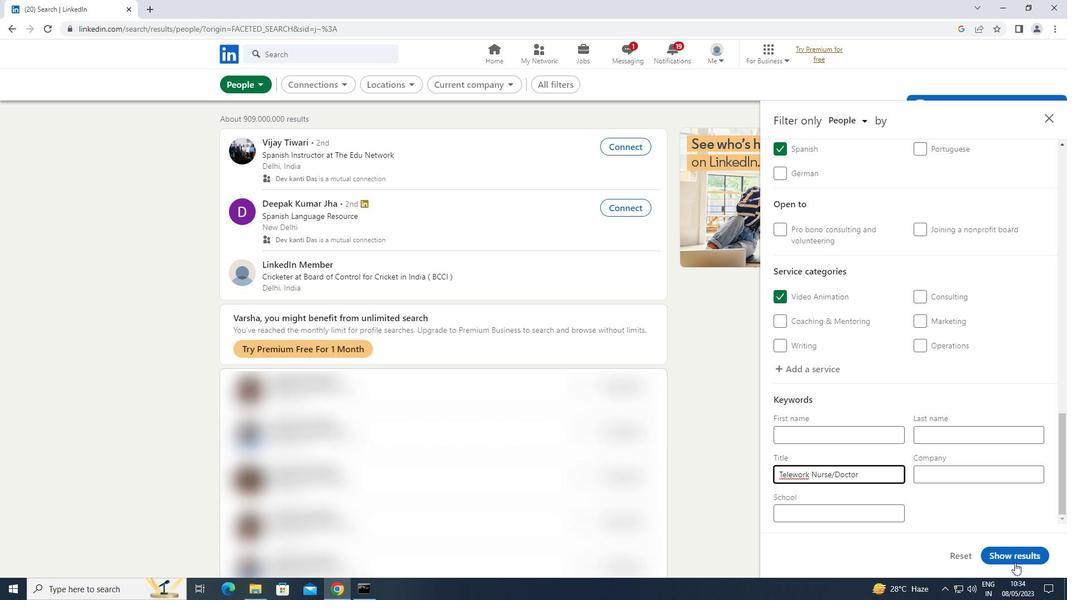 
Action: Mouse pressed left at (1019, 558)
Screenshot: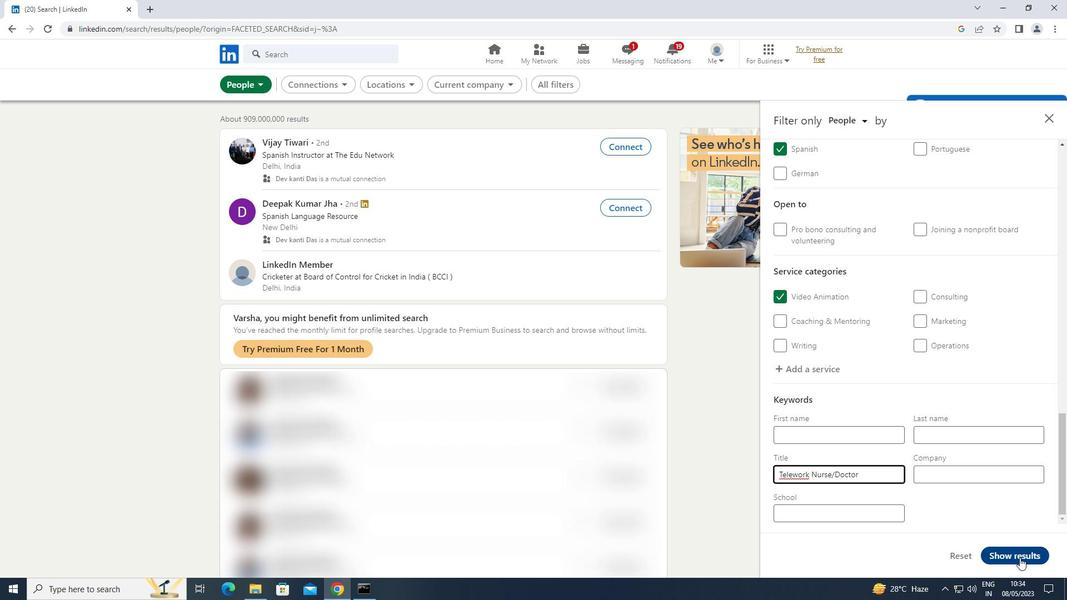 
